 Task: In the  document Emotionalintelligence.docx Add page color 'Sky Blue'Sky Blue . Insert watermark . Insert watermark  Graphic Era Apply Font Style in watermark Arial; font size  117 and place the watermark  Diagonally 
Action: Mouse moved to (244, 348)
Screenshot: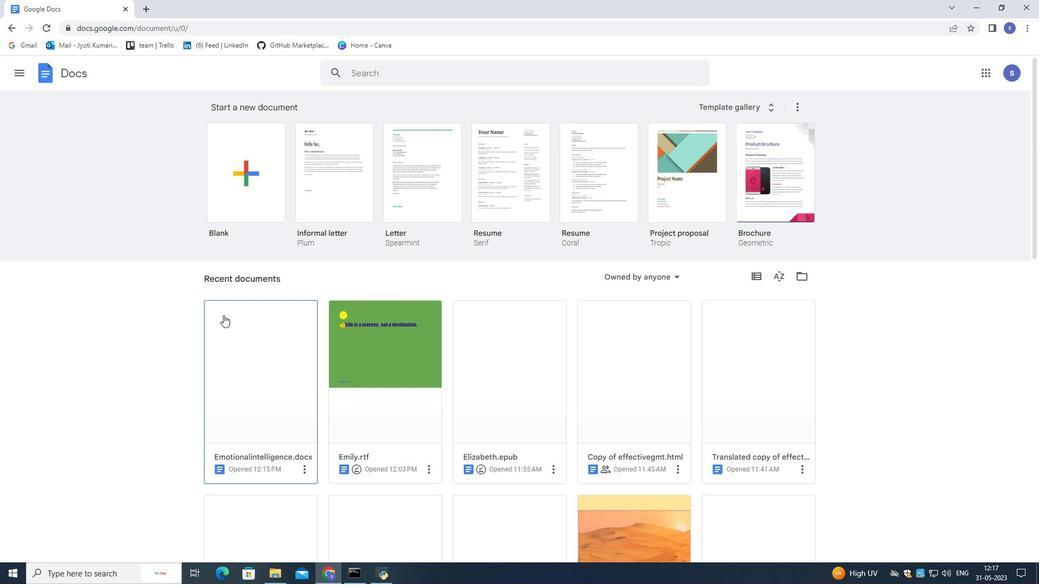 
Action: Mouse pressed left at (244, 348)
Screenshot: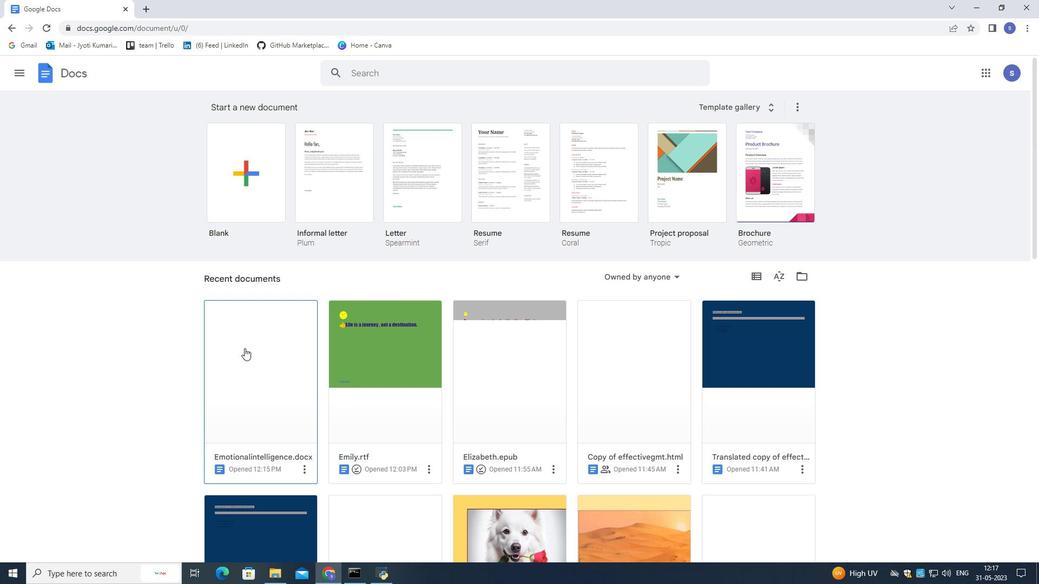 
Action: Mouse moved to (39, 80)
Screenshot: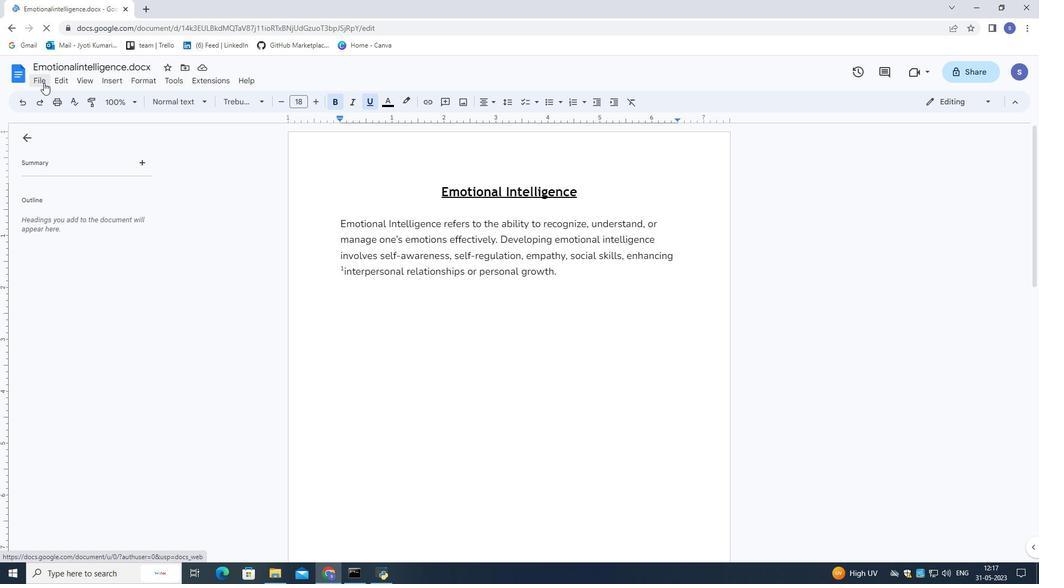 
Action: Mouse pressed left at (39, 80)
Screenshot: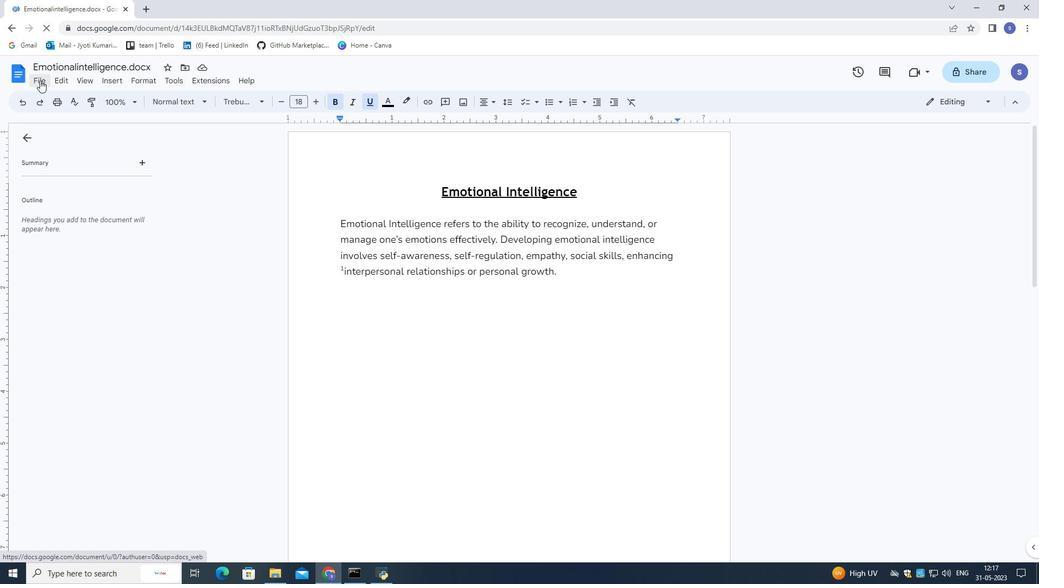 
Action: Mouse moved to (99, 372)
Screenshot: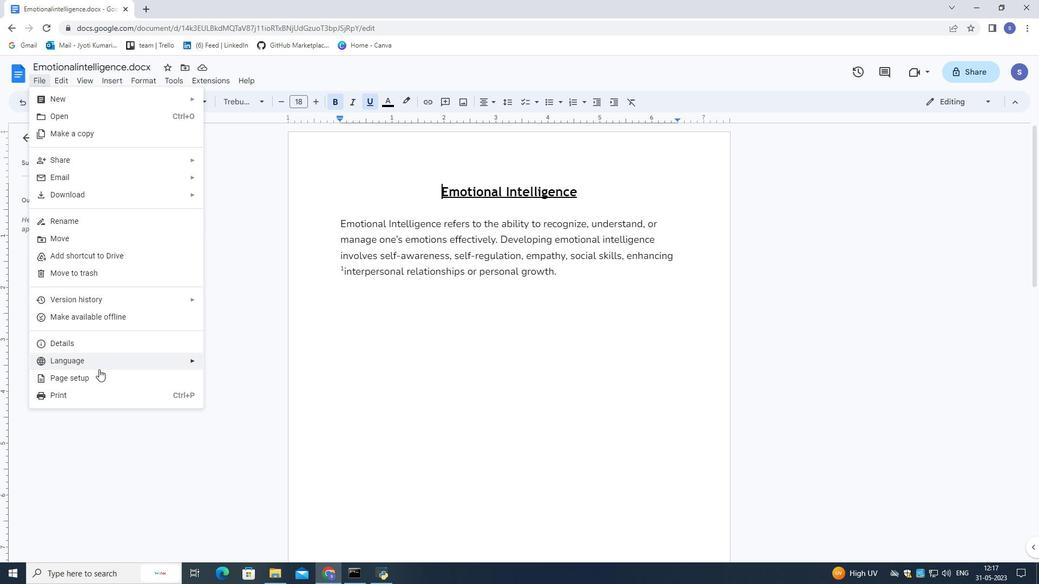 
Action: Mouse pressed left at (99, 372)
Screenshot: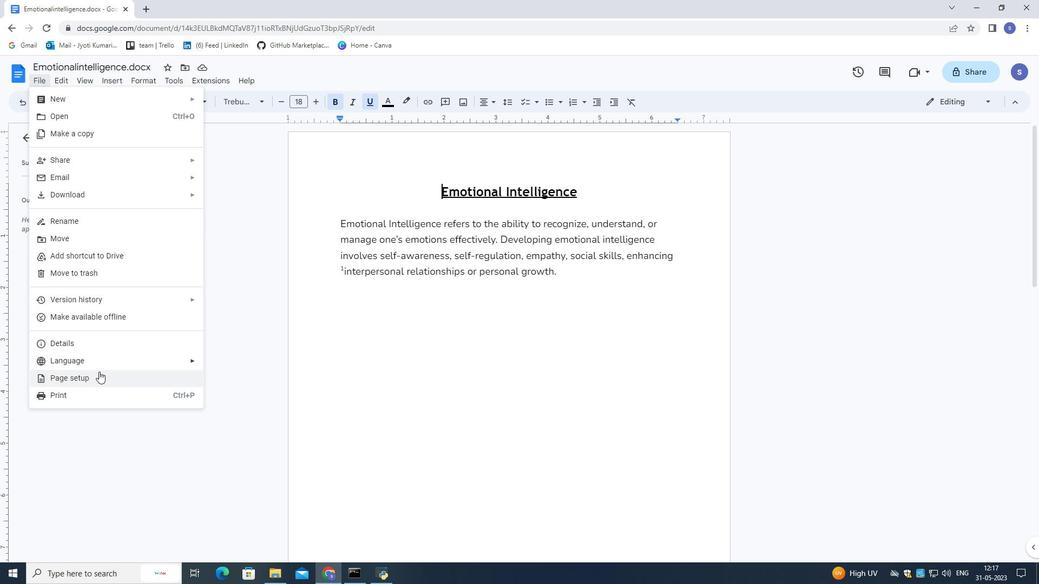 
Action: Mouse moved to (441, 374)
Screenshot: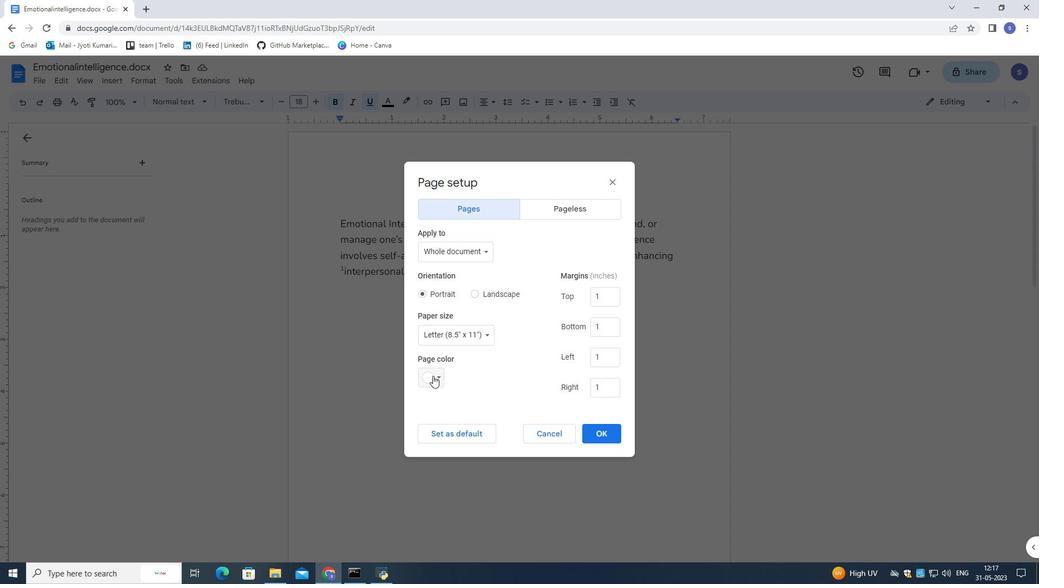 
Action: Mouse pressed left at (441, 374)
Screenshot: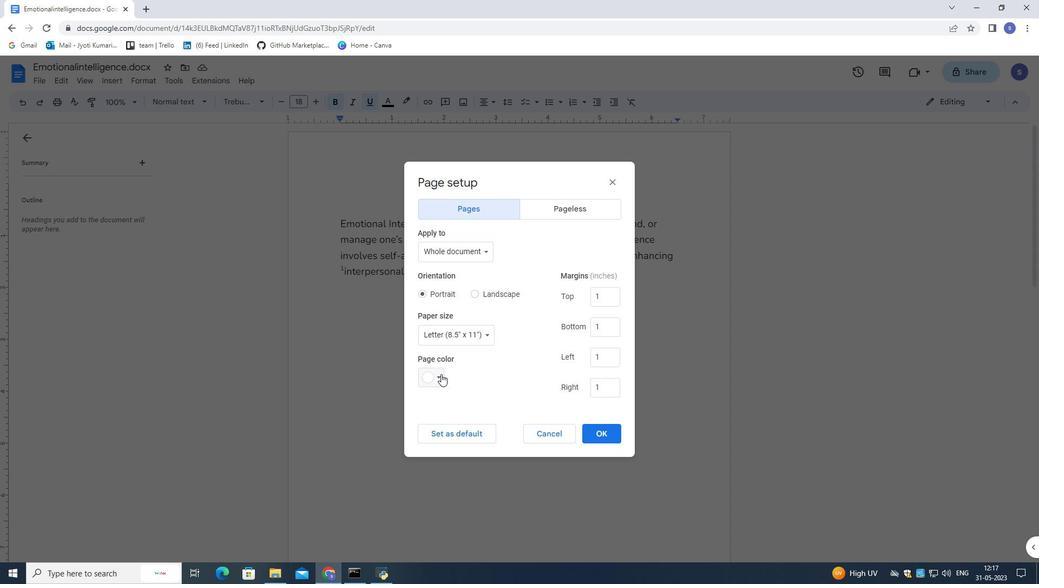 
Action: Mouse moved to (439, 492)
Screenshot: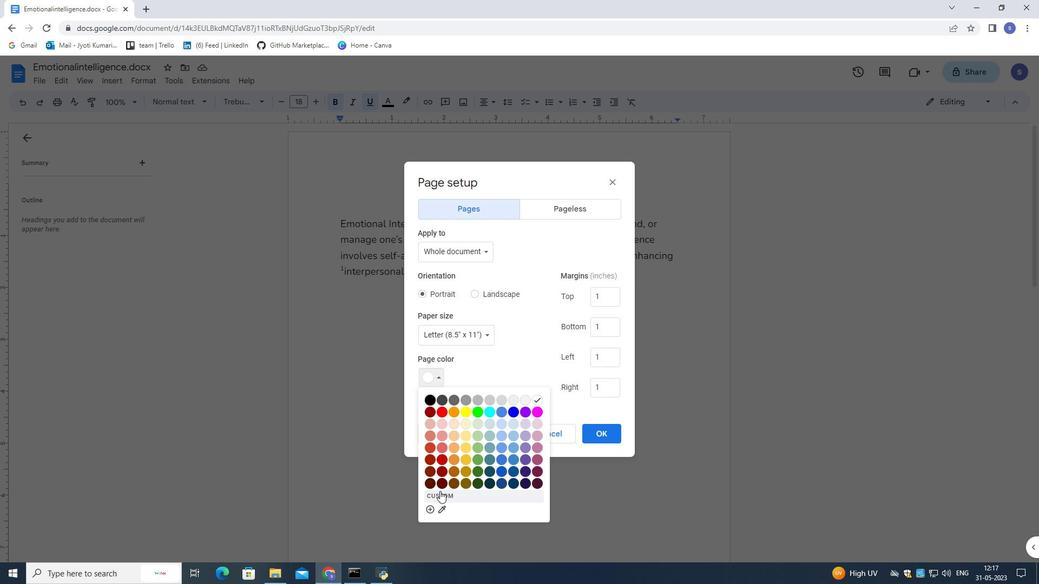 
Action: Mouse pressed left at (439, 492)
Screenshot: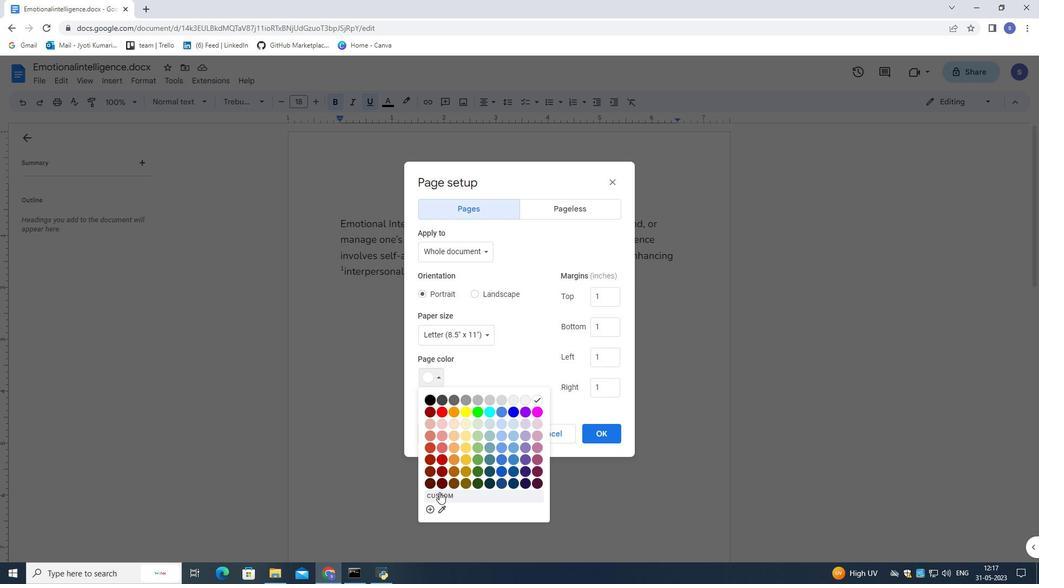 
Action: Mouse moved to (558, 317)
Screenshot: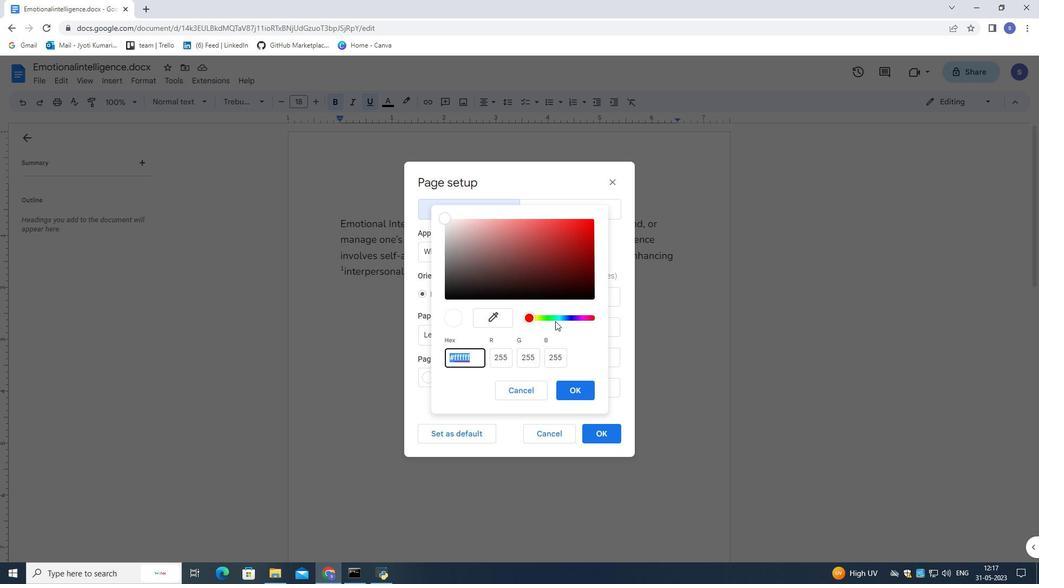 
Action: Mouse pressed left at (558, 317)
Screenshot: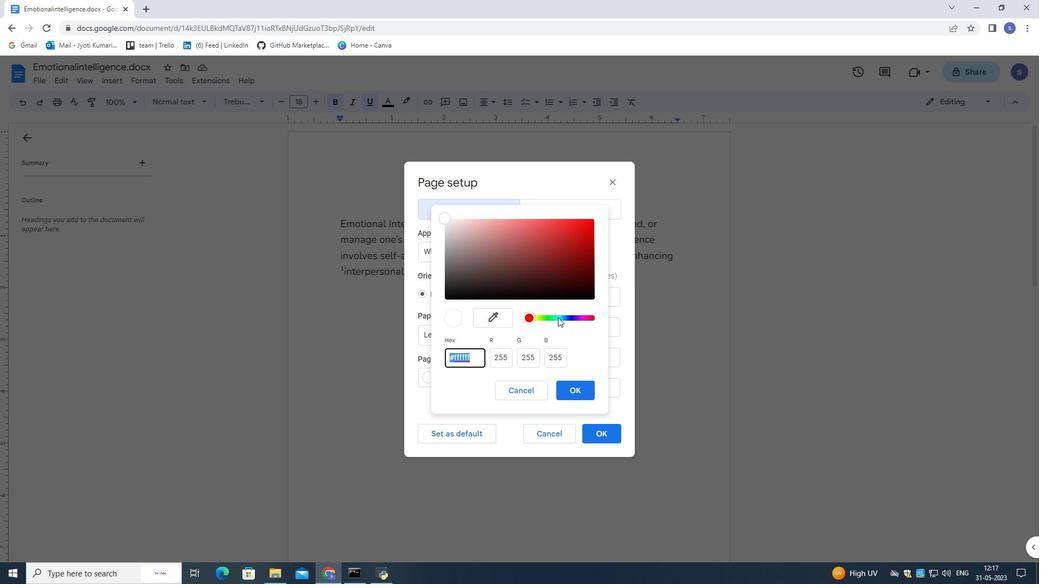 
Action: Mouse moved to (531, 317)
Screenshot: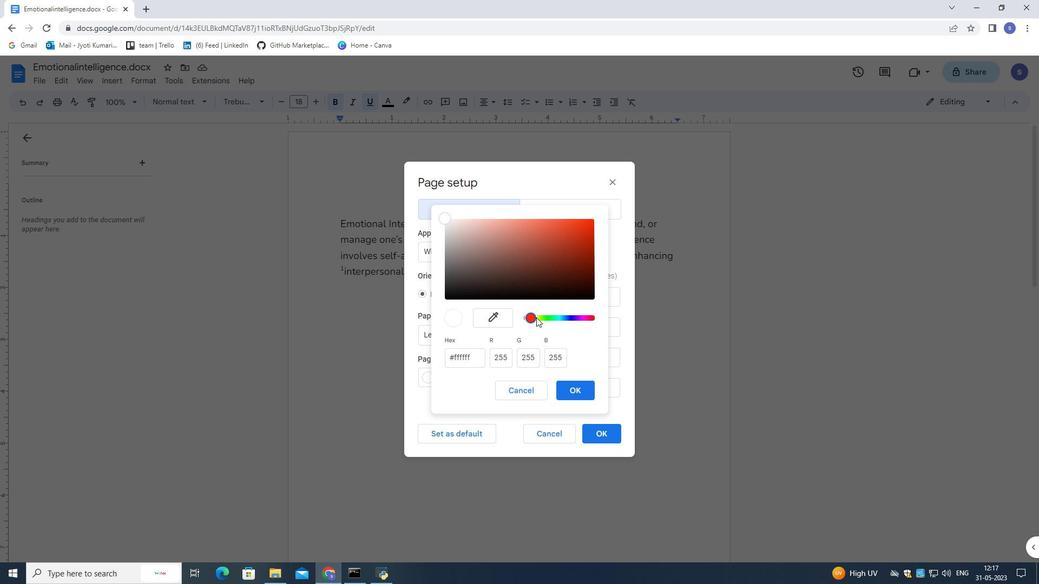
Action: Mouse pressed left at (531, 317)
Screenshot: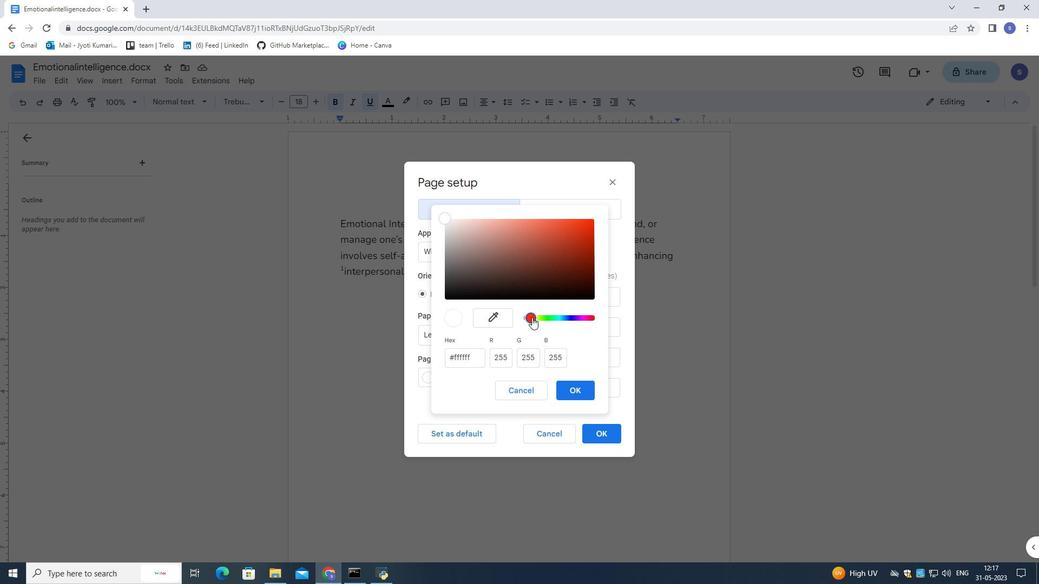 
Action: Mouse moved to (528, 251)
Screenshot: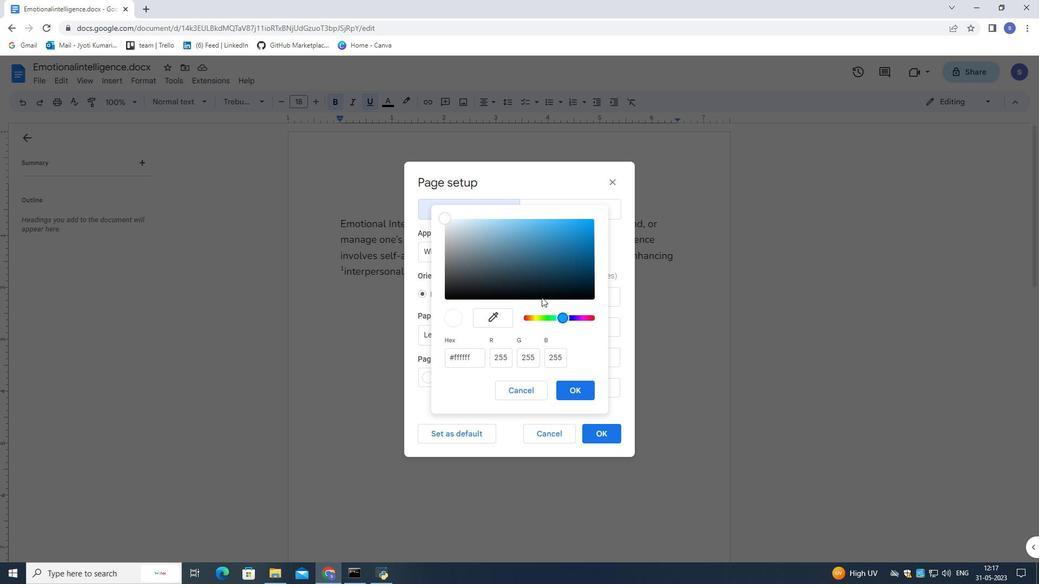 
Action: Mouse pressed left at (528, 251)
Screenshot: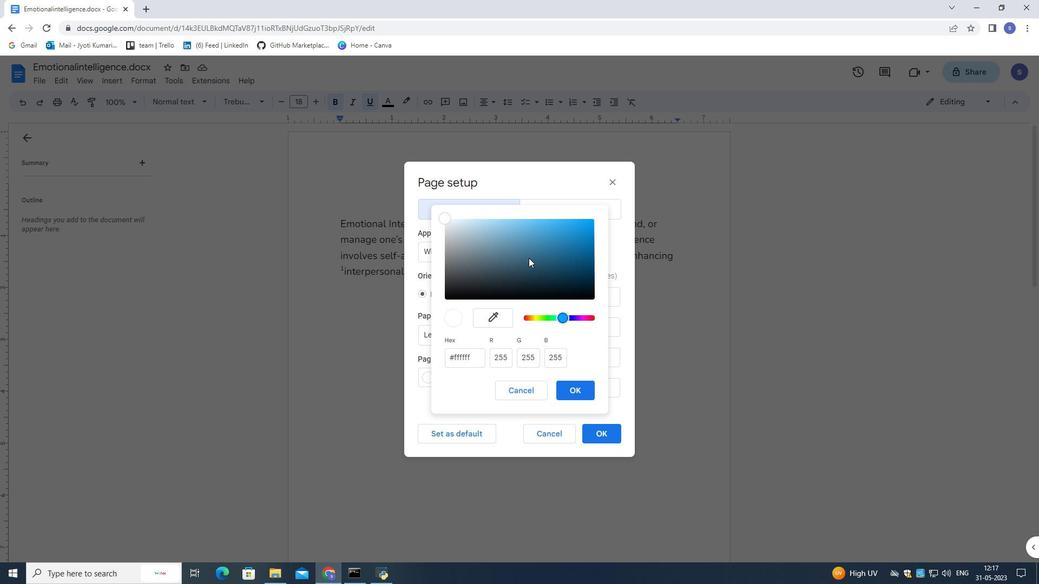 
Action: Mouse moved to (576, 383)
Screenshot: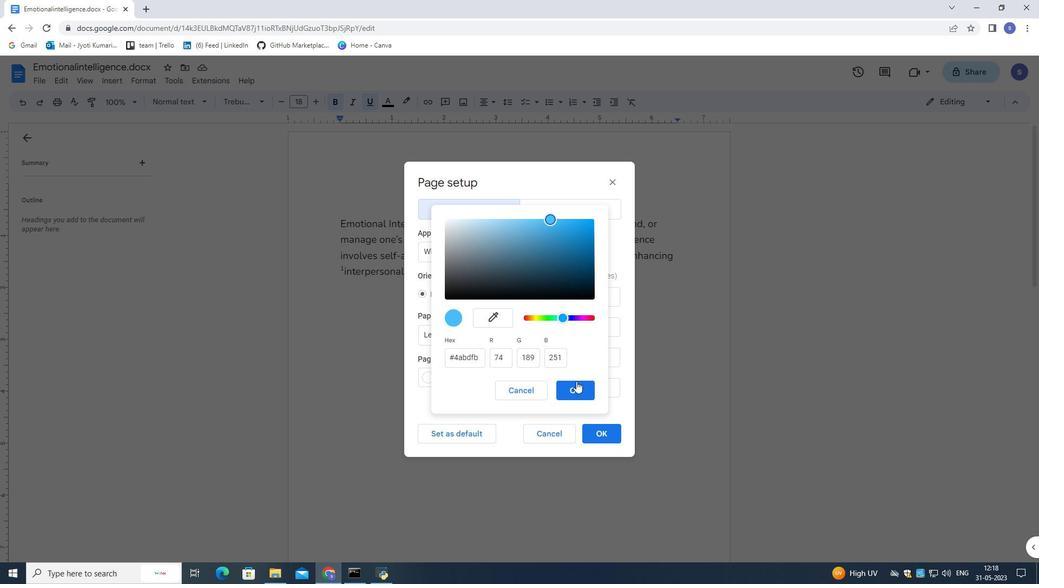 
Action: Mouse pressed left at (576, 383)
Screenshot: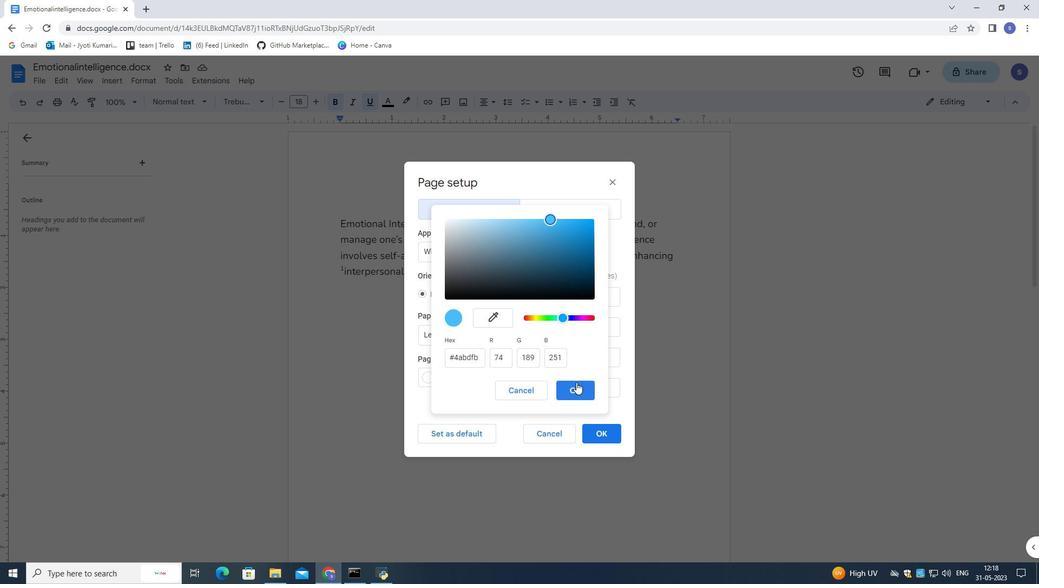 
Action: Mouse moved to (595, 430)
Screenshot: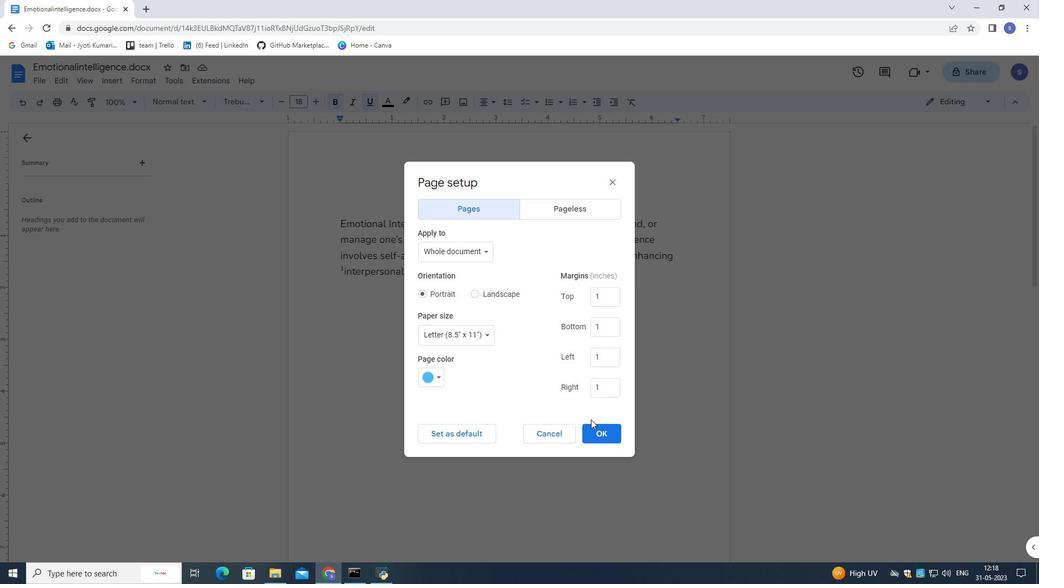 
Action: Mouse pressed left at (595, 430)
Screenshot: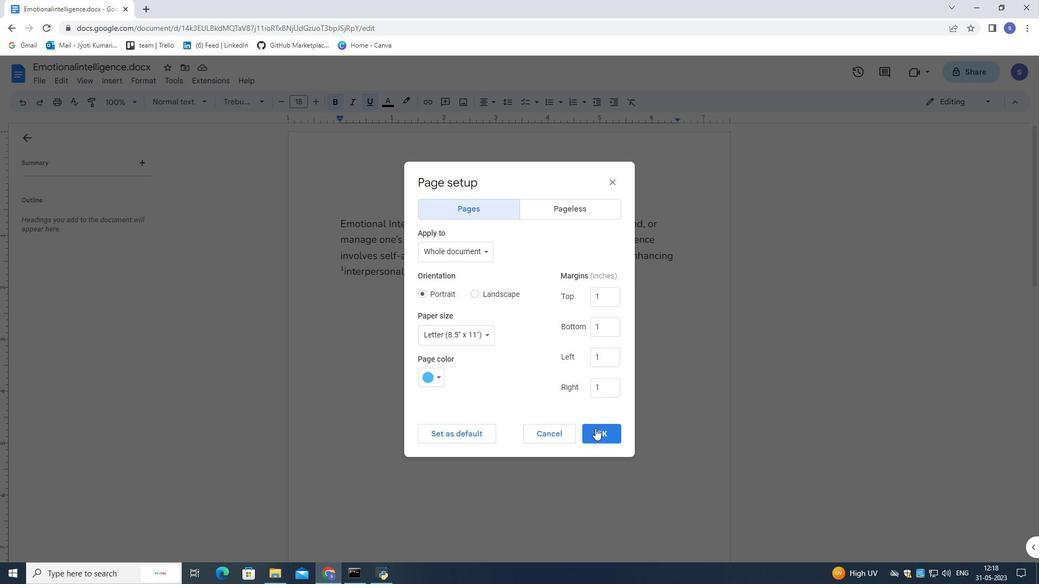 
Action: Mouse moved to (104, 83)
Screenshot: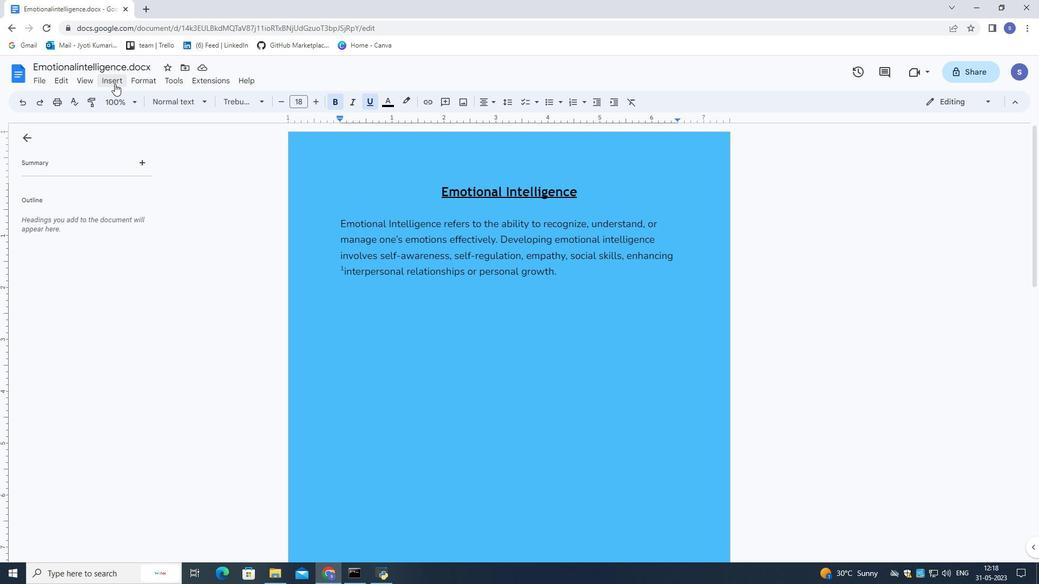 
Action: Mouse pressed left at (104, 83)
Screenshot: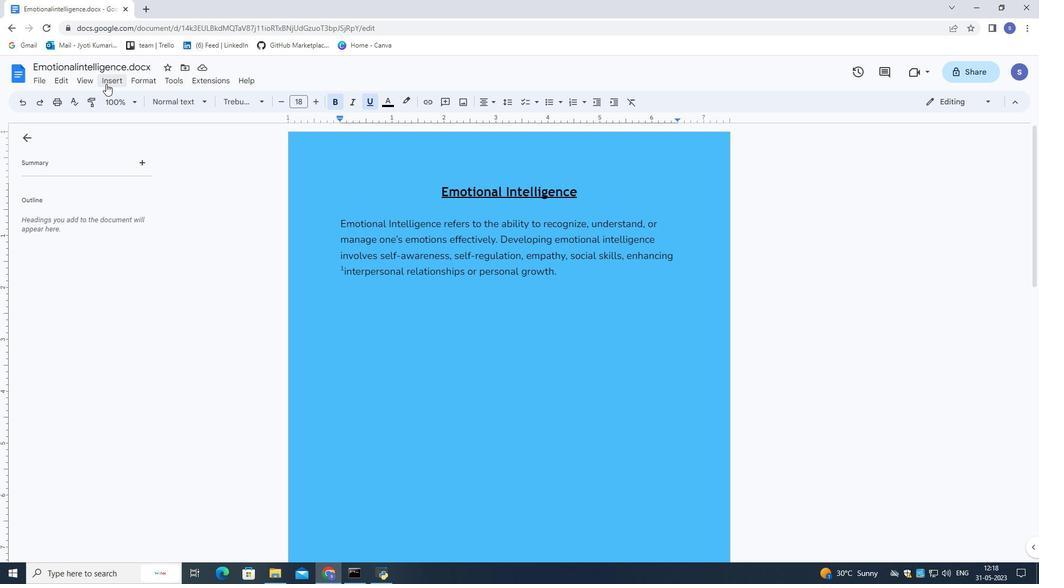 
Action: Mouse moved to (136, 333)
Screenshot: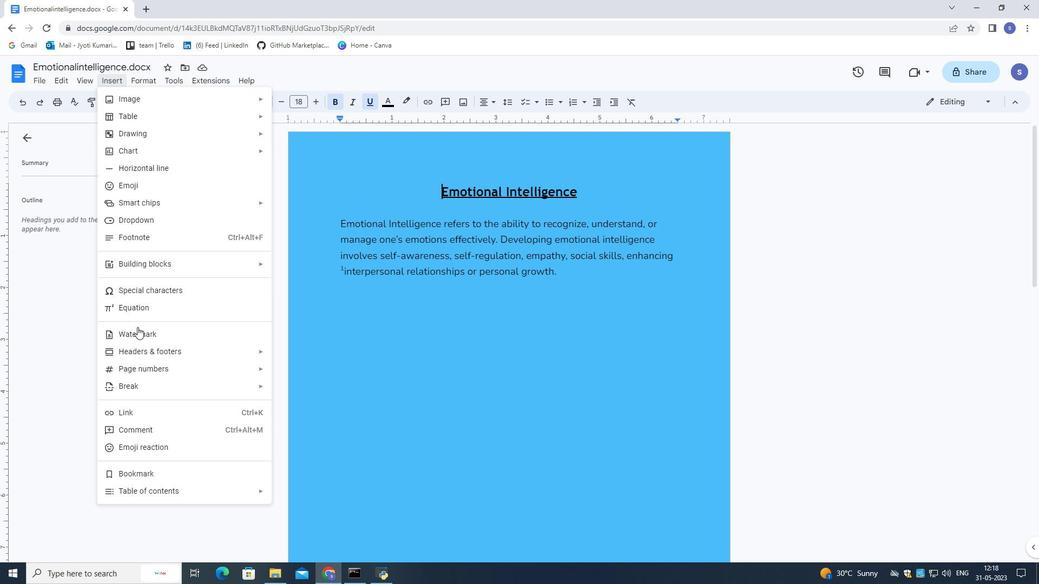 
Action: Mouse pressed left at (136, 333)
Screenshot: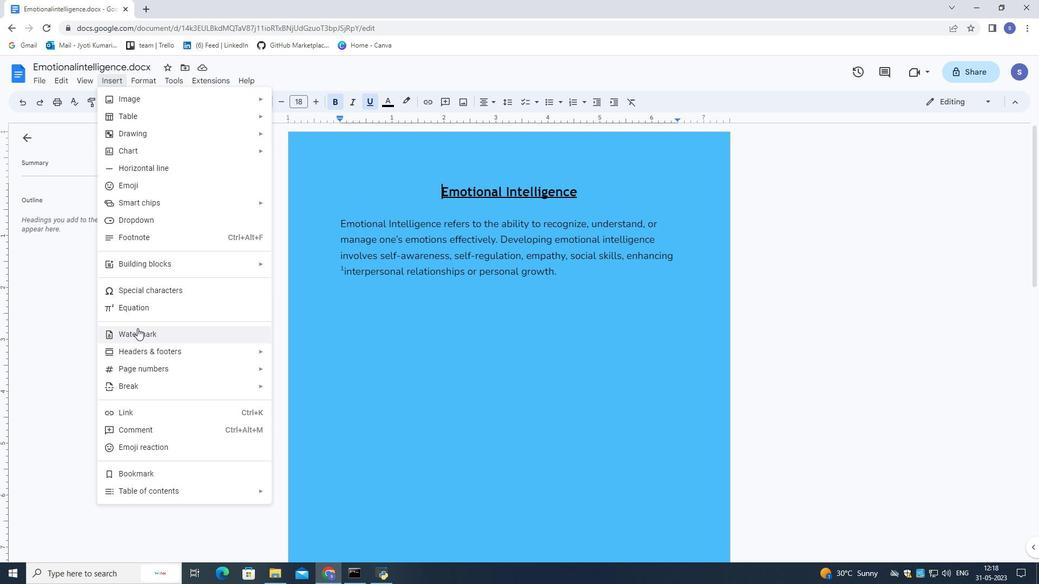 
Action: Mouse moved to (992, 132)
Screenshot: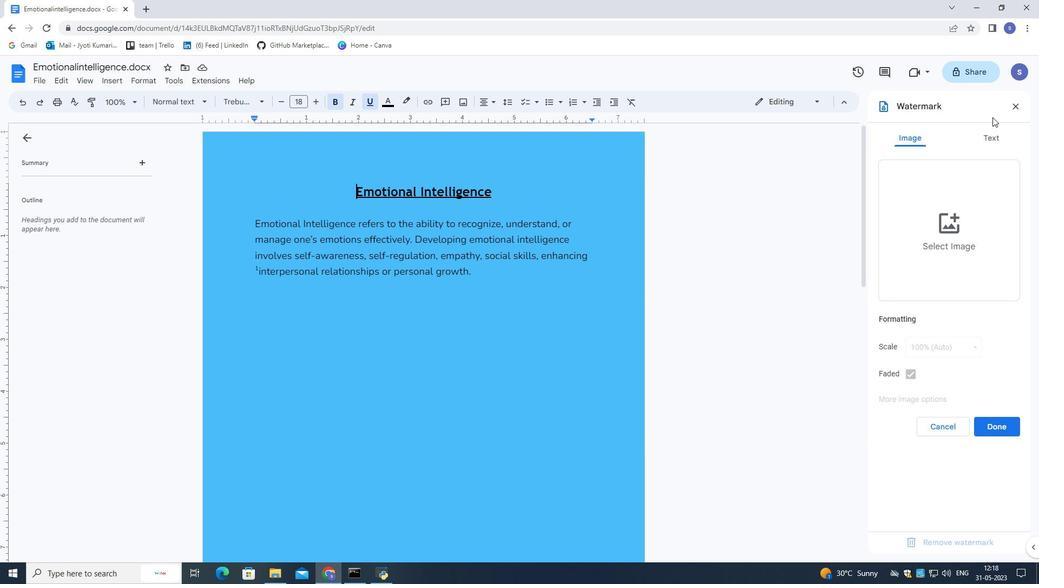 
Action: Mouse pressed left at (992, 132)
Screenshot: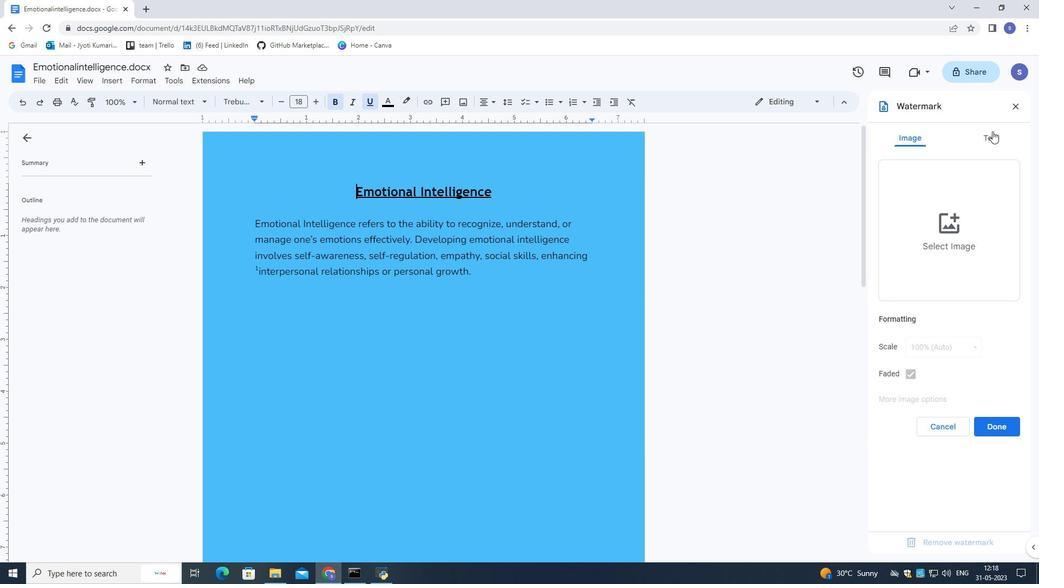 
Action: Mouse moved to (930, 172)
Screenshot: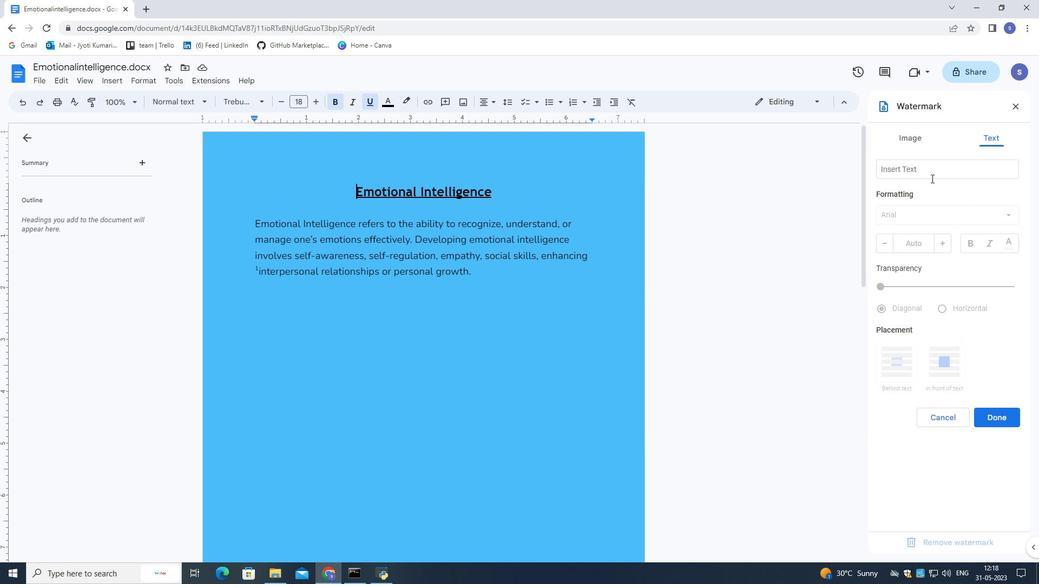 
Action: Mouse pressed left at (930, 172)
Screenshot: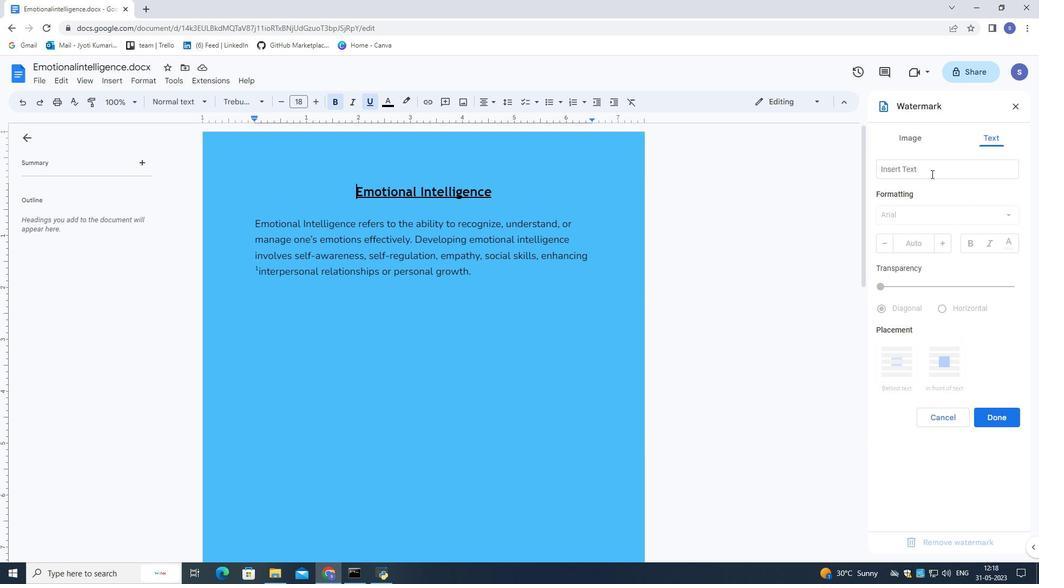 
Action: Mouse moved to (925, 174)
Screenshot: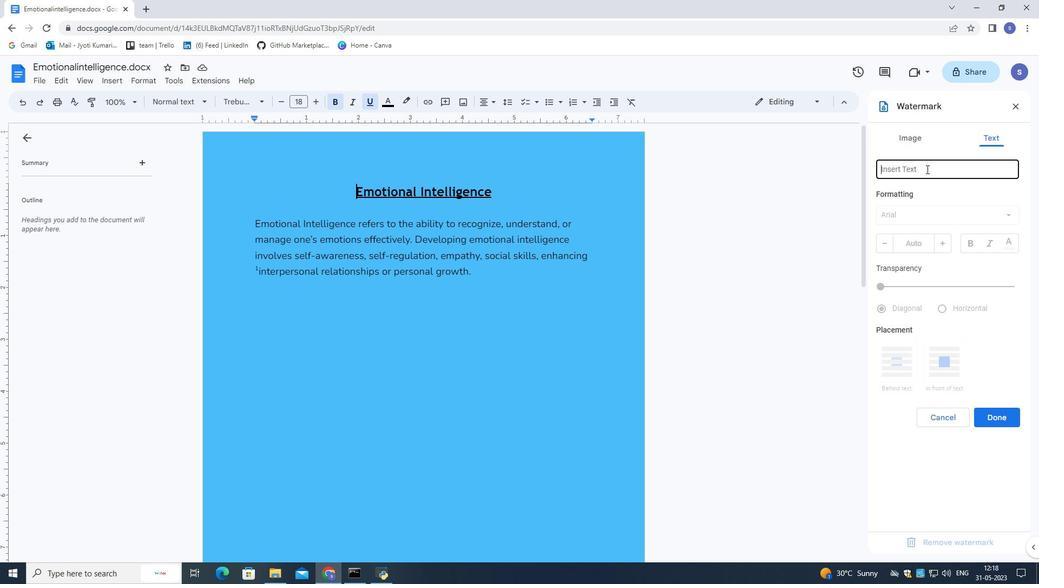 
Action: Key pressed <Key.shift>Graphiv<Key.backspace>c<Key.space><Key.shift>Era
Screenshot: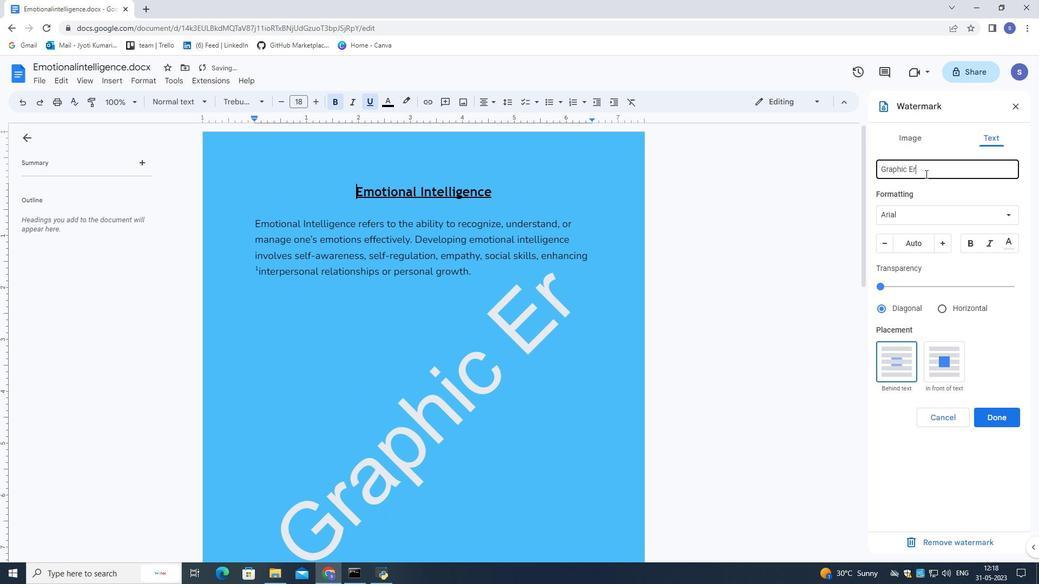 
Action: Mouse moved to (948, 245)
Screenshot: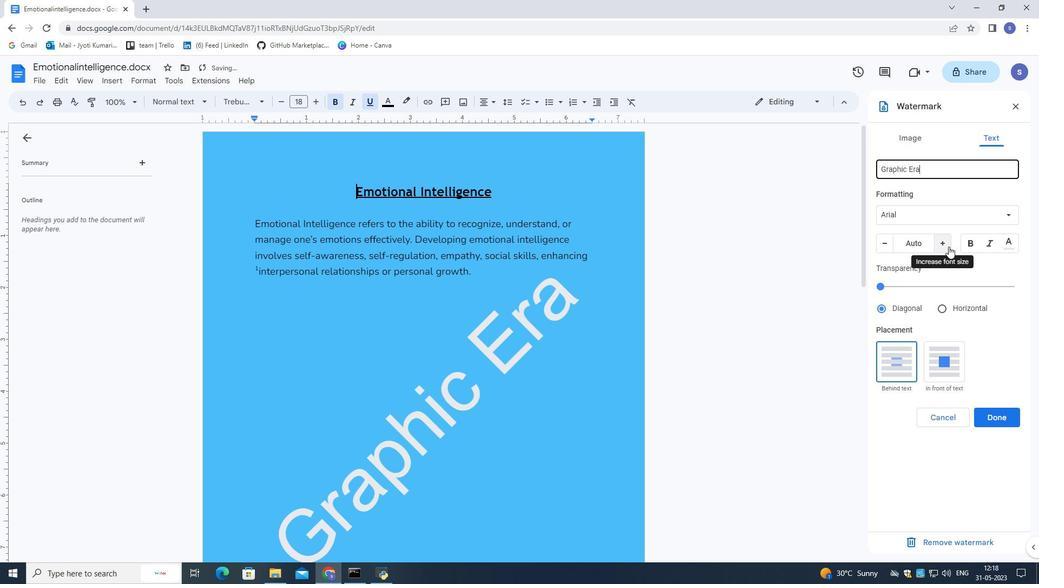 
Action: Mouse pressed left at (948, 245)
Screenshot: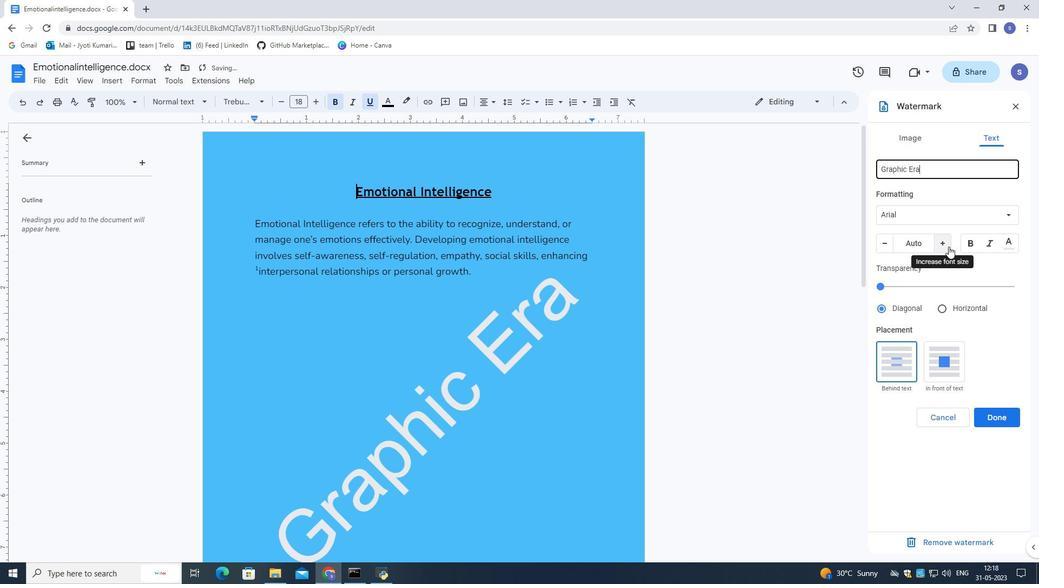 
Action: Mouse pressed left at (948, 245)
Screenshot: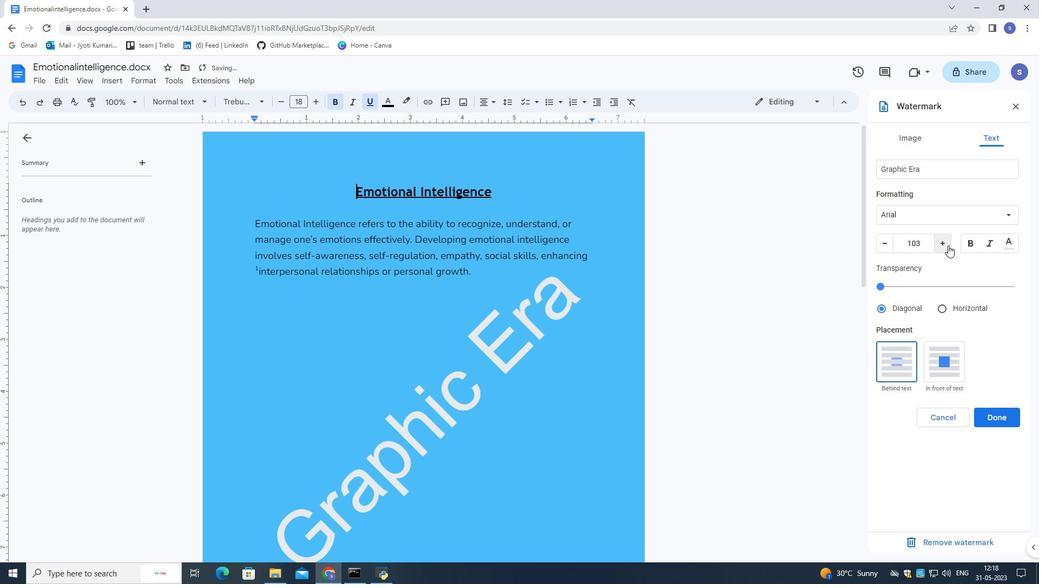 
Action: Mouse pressed left at (948, 245)
Screenshot: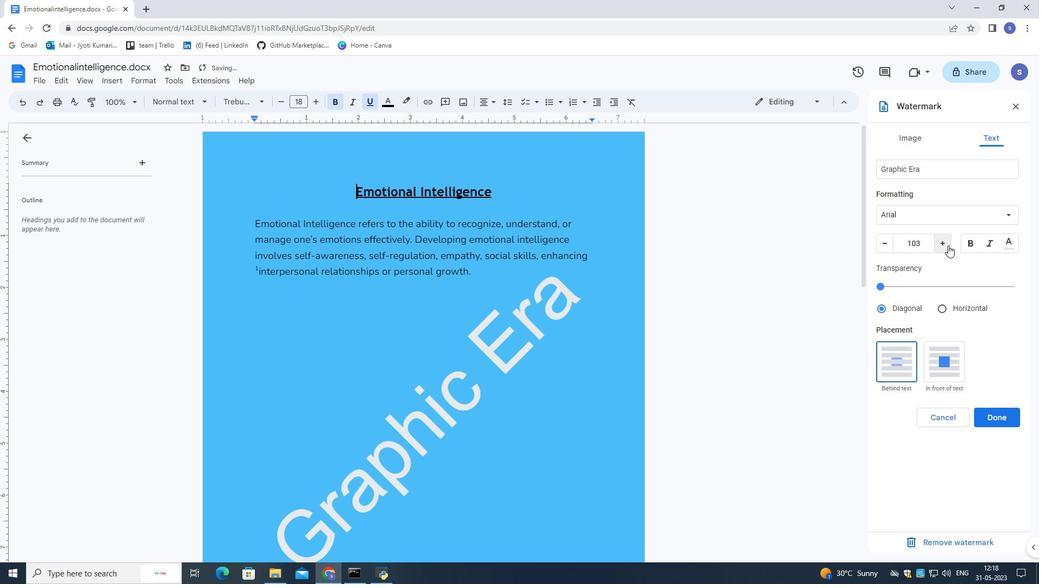 
Action: Mouse pressed left at (948, 245)
Screenshot: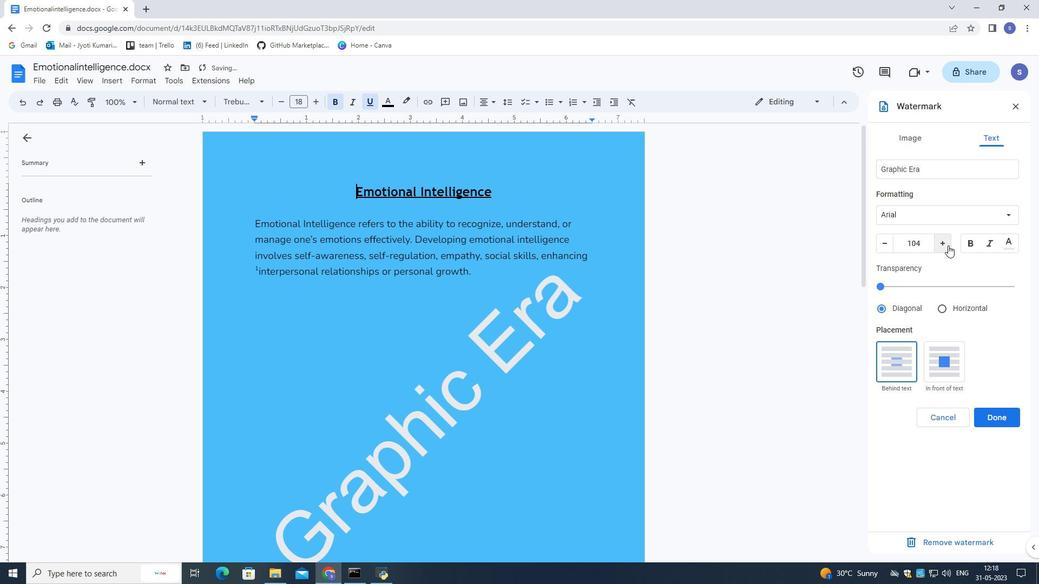 
Action: Mouse pressed left at (948, 245)
Screenshot: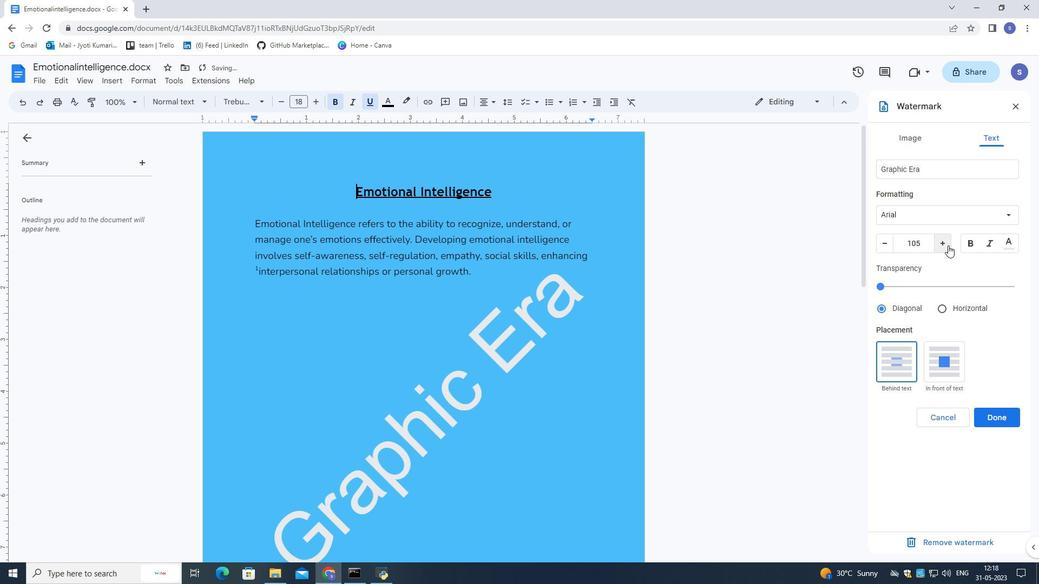 
Action: Mouse moved to (947, 245)
Screenshot: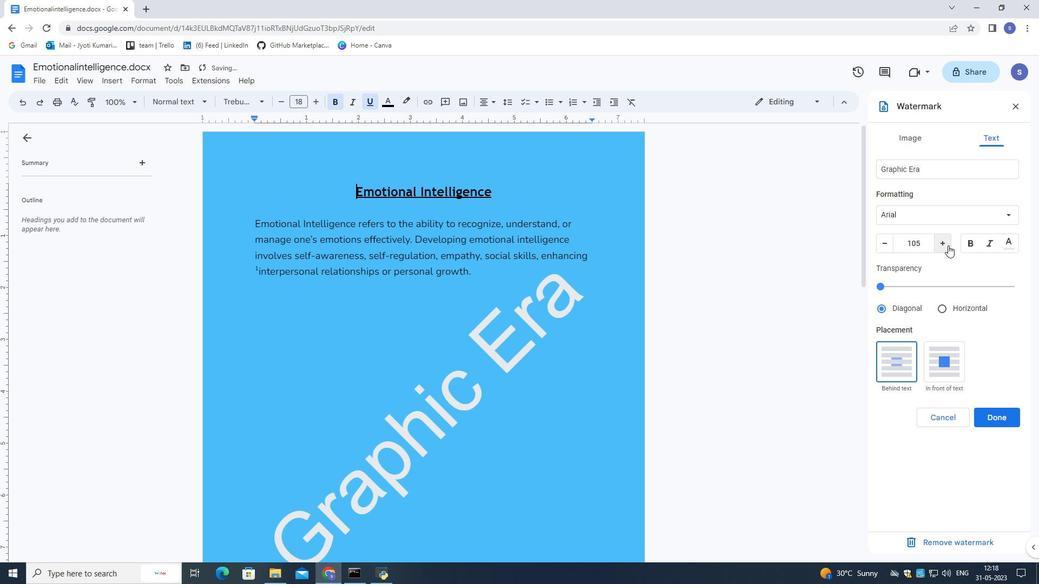 
Action: Mouse pressed left at (947, 245)
Screenshot: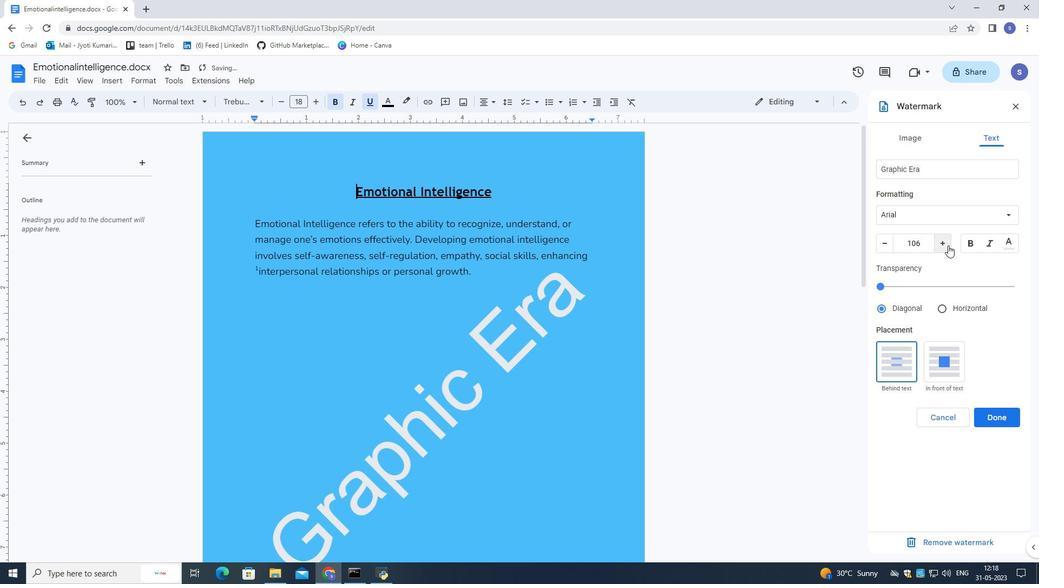 
Action: Mouse pressed left at (947, 245)
Screenshot: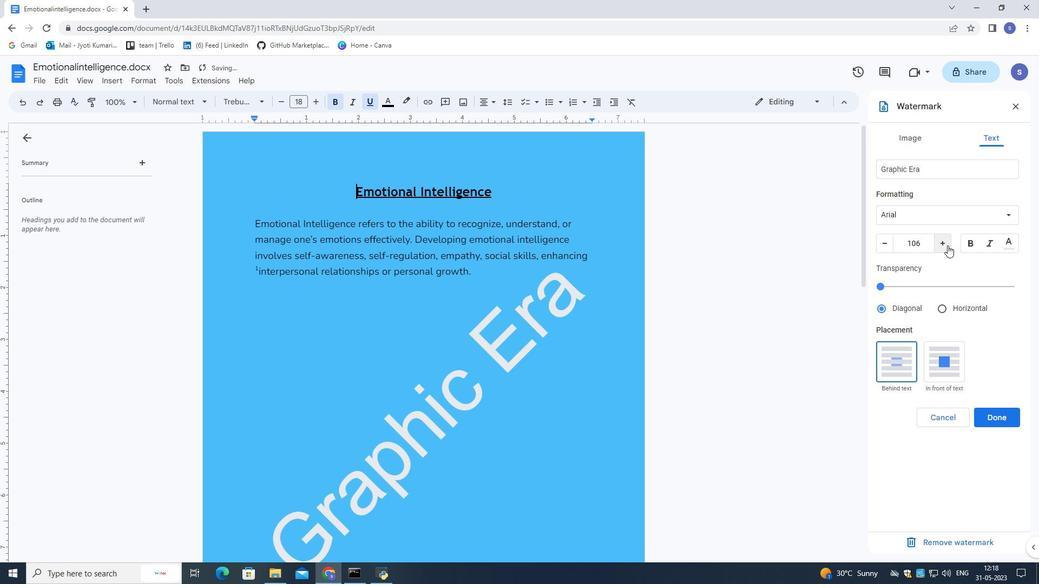 
Action: Mouse pressed left at (947, 245)
Screenshot: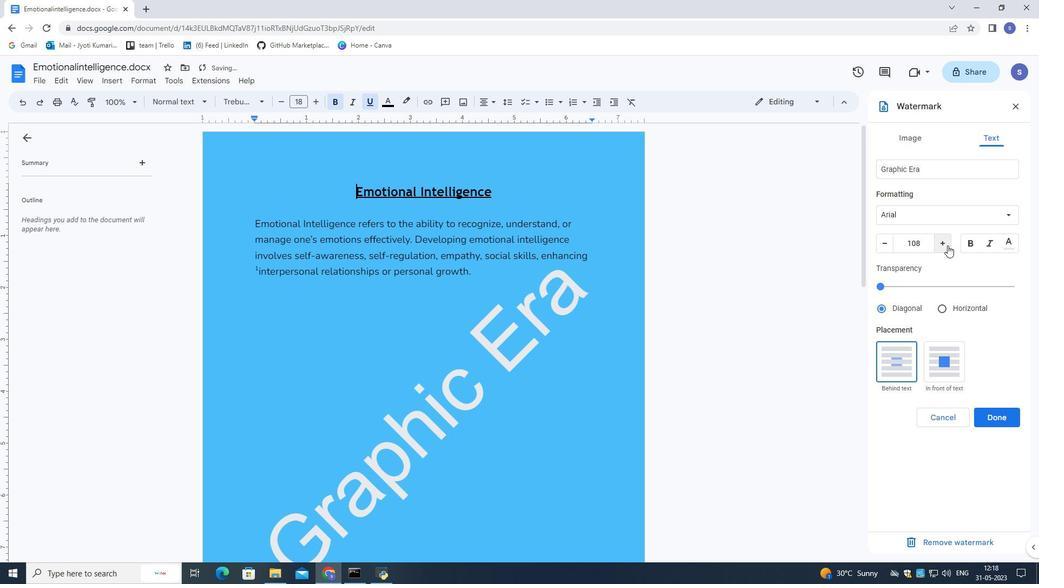 
Action: Mouse pressed left at (947, 245)
Screenshot: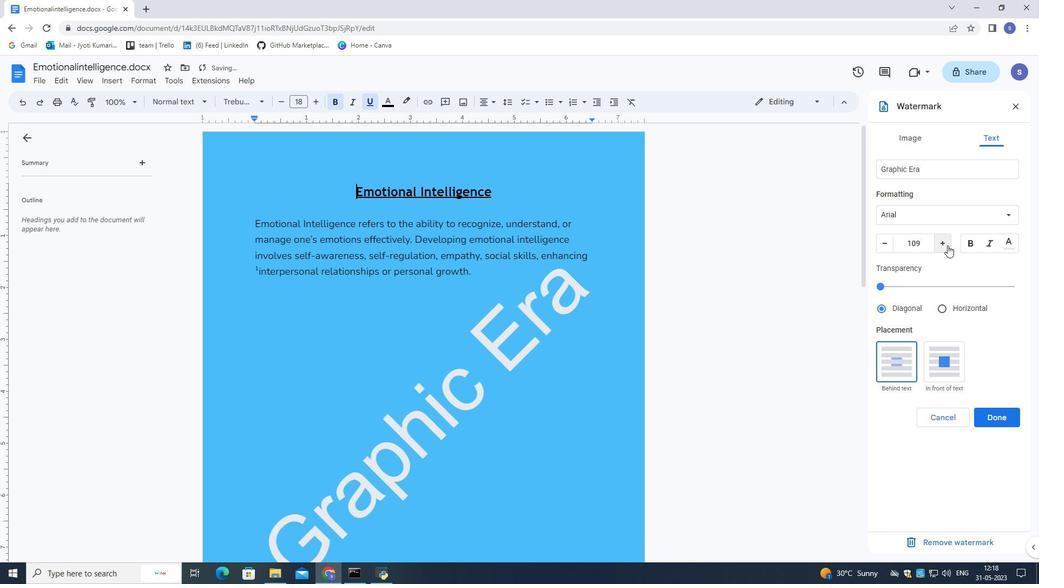 
Action: Mouse pressed left at (947, 245)
Screenshot: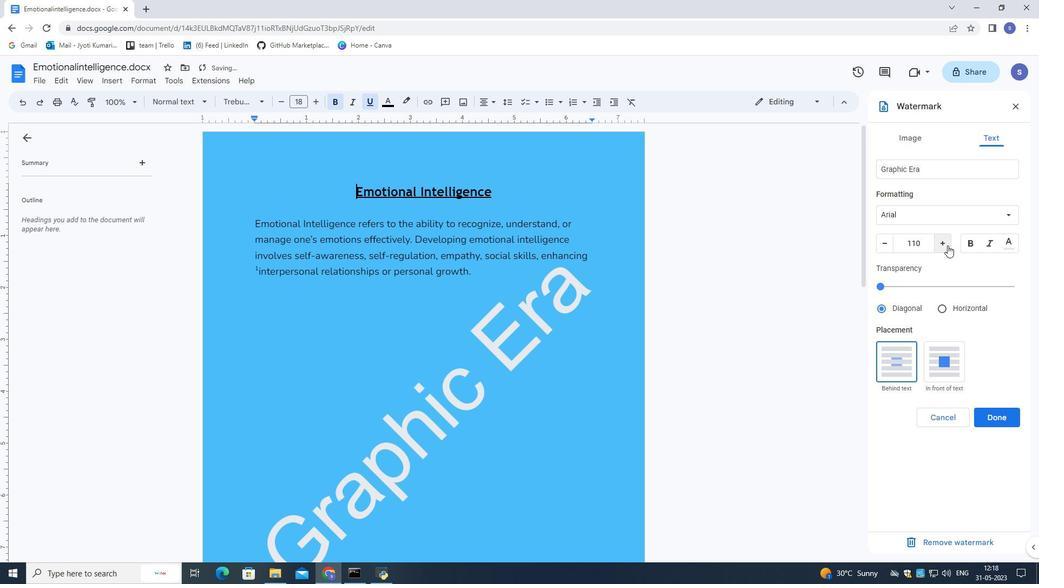 
Action: Mouse moved to (947, 246)
Screenshot: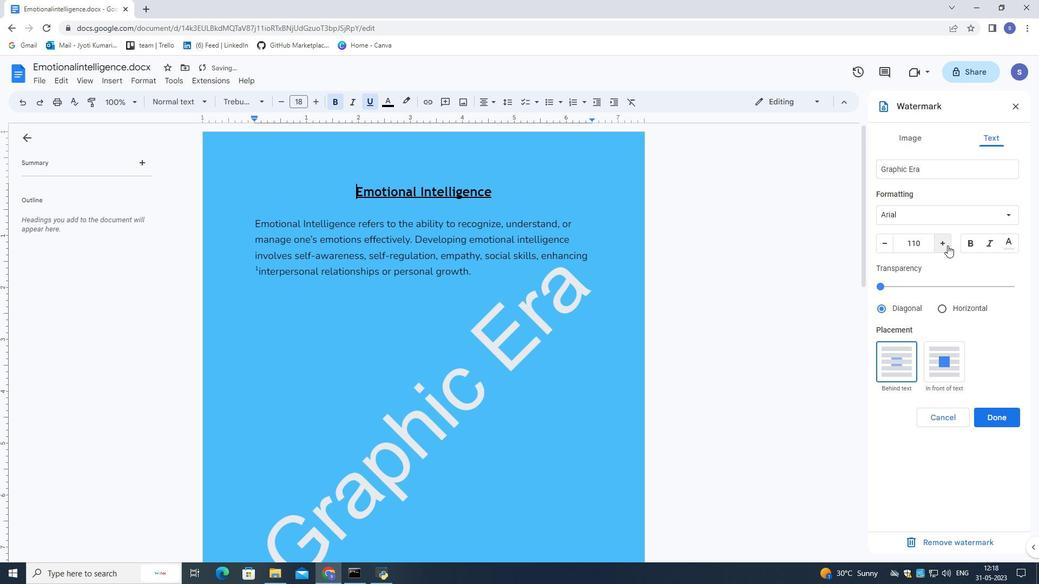 
Action: Mouse pressed left at (947, 246)
Screenshot: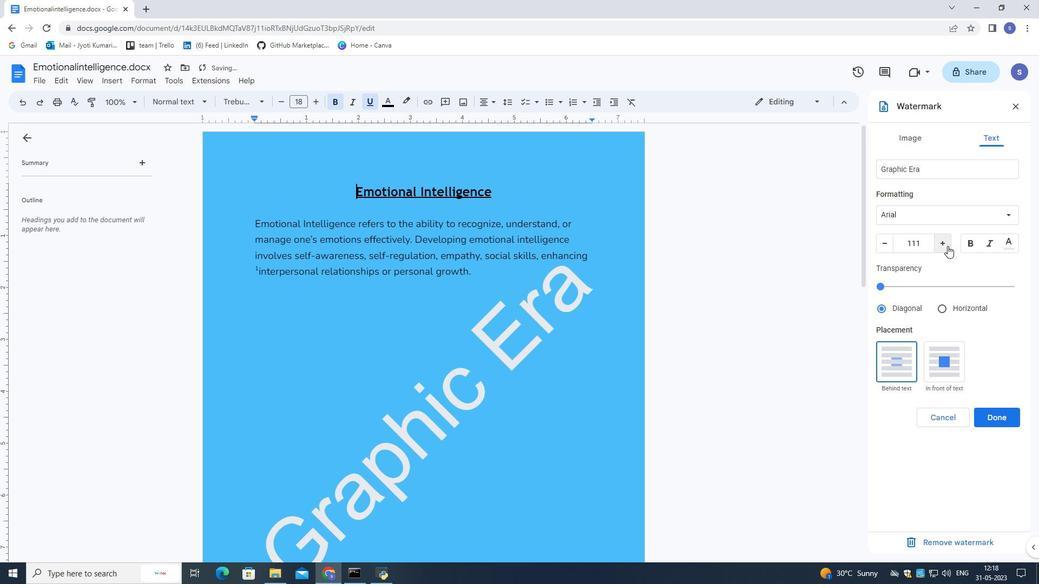 
Action: Mouse pressed left at (947, 246)
Screenshot: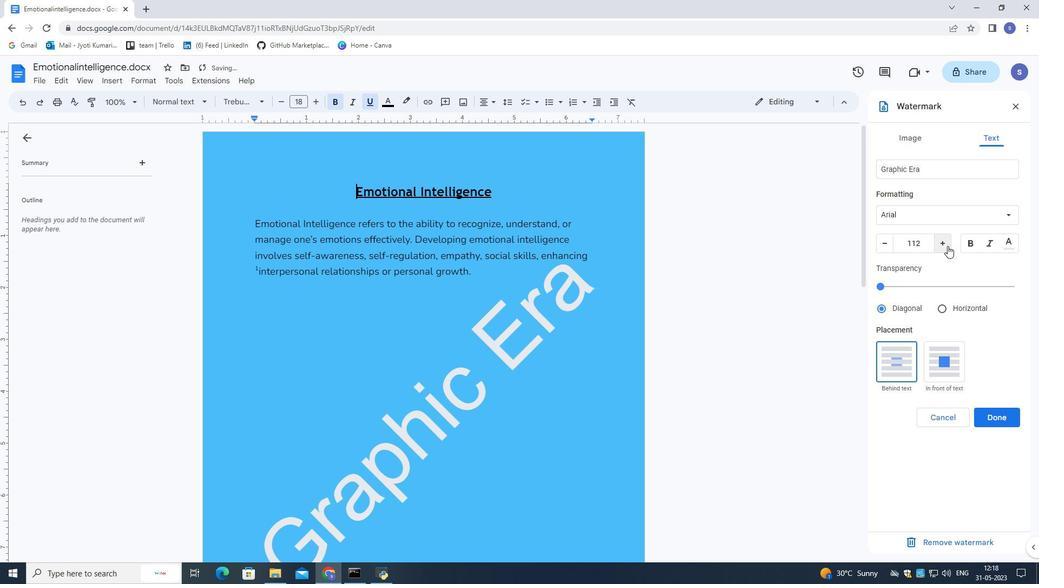 
Action: Mouse pressed left at (947, 246)
Screenshot: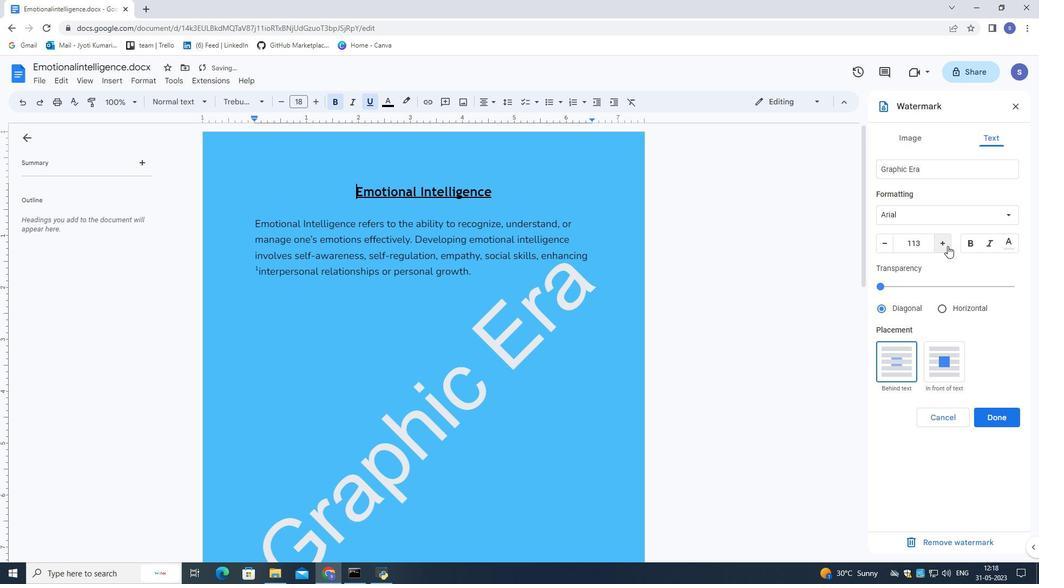 
Action: Mouse moved to (947, 246)
Screenshot: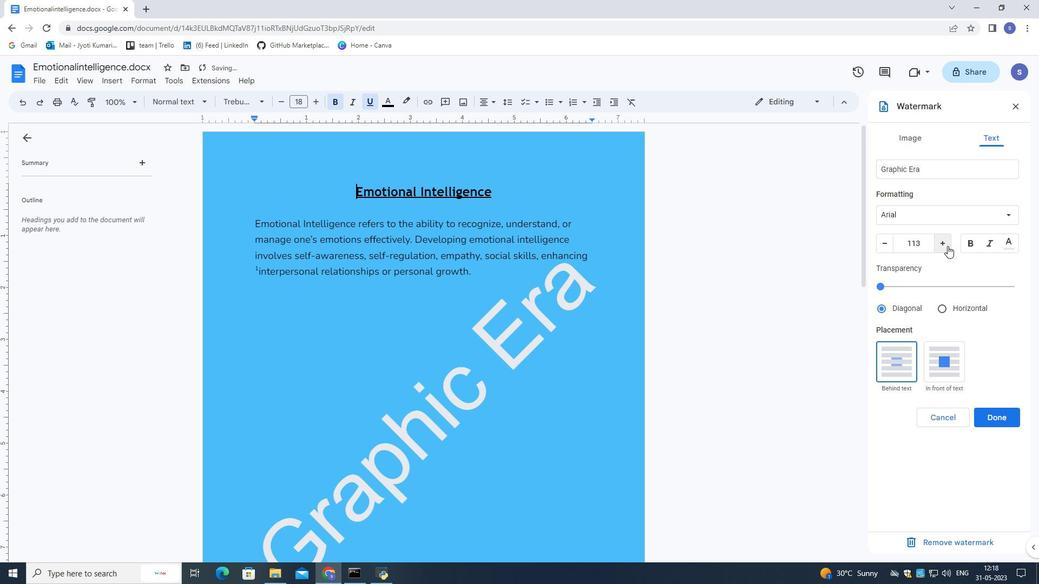 
Action: Mouse pressed left at (947, 246)
Screenshot: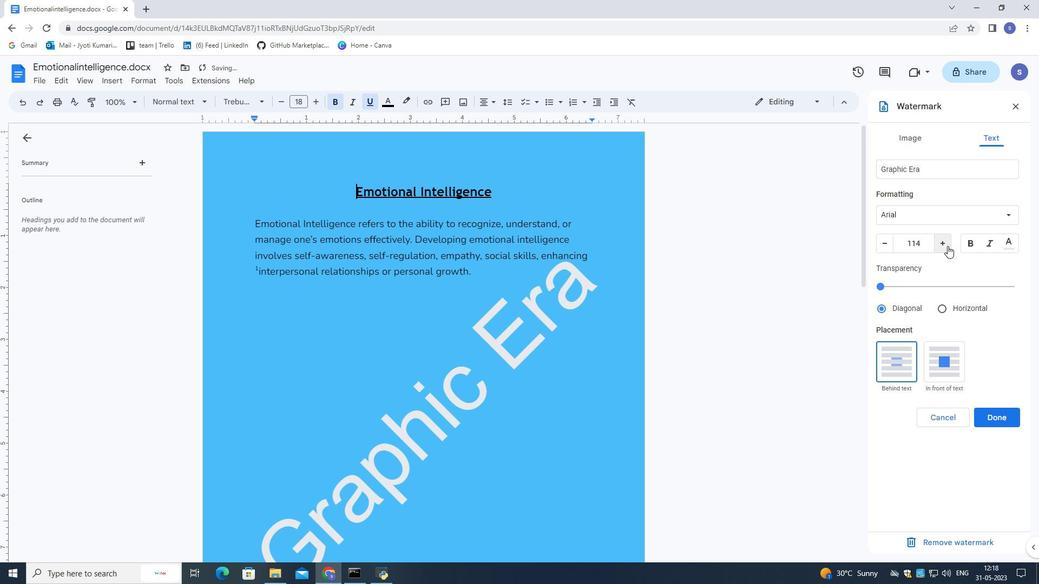 
Action: Mouse pressed left at (947, 246)
Screenshot: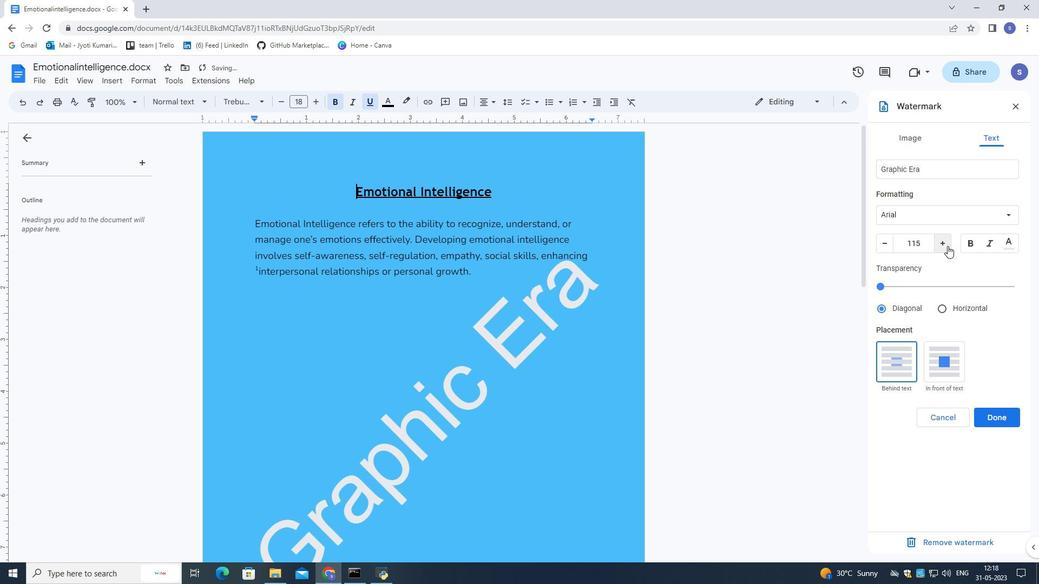 
Action: Mouse pressed left at (947, 246)
Screenshot: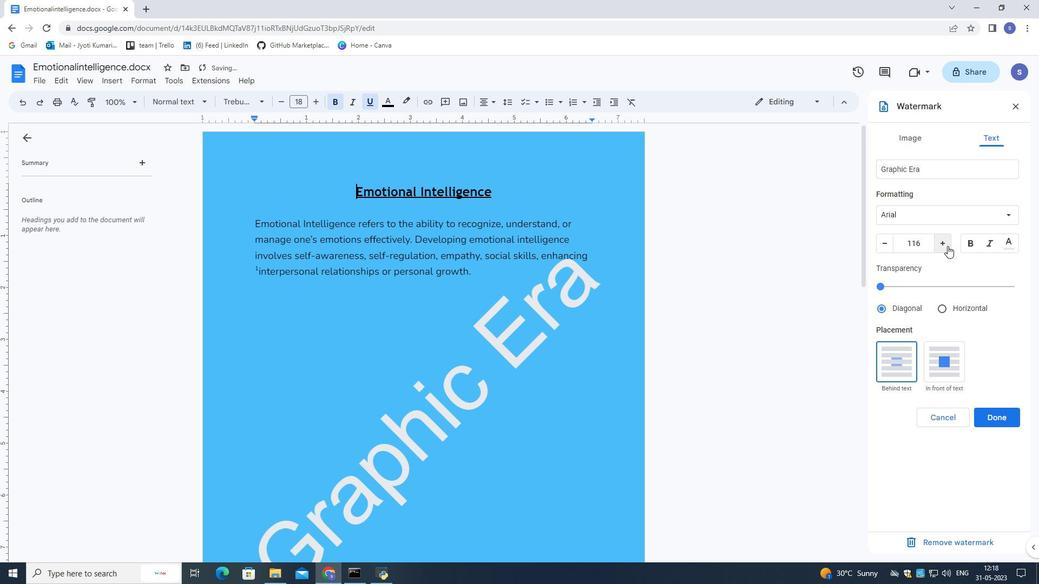 
Action: Mouse moved to (884, 245)
Screenshot: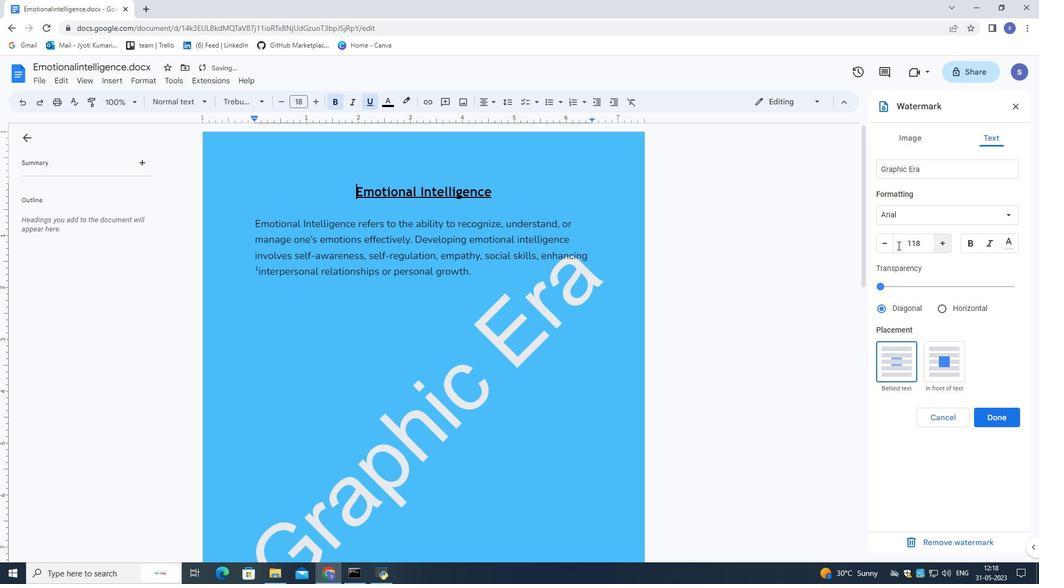 
Action: Mouse pressed left at (884, 245)
Screenshot: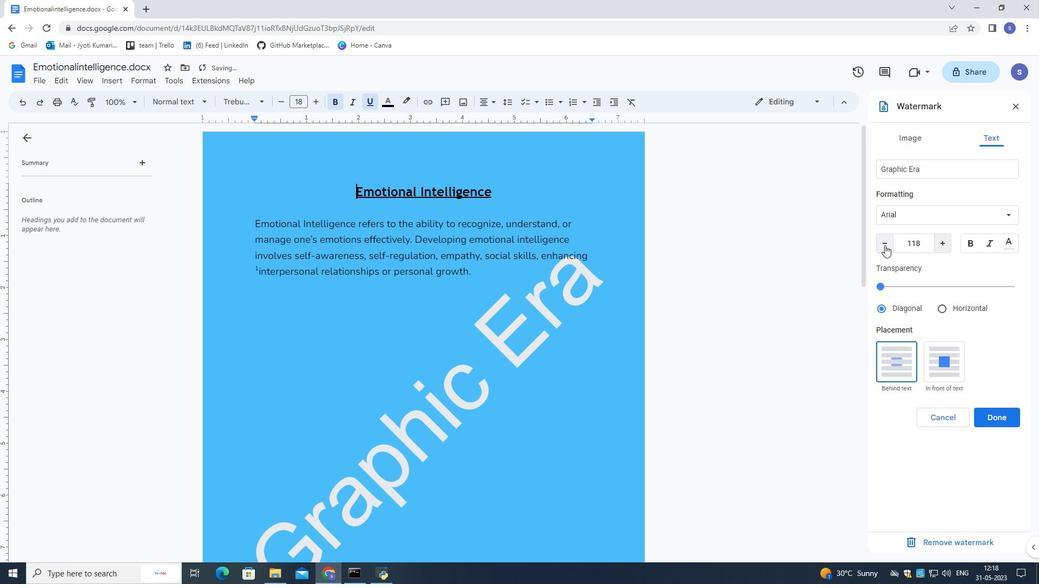 
Action: Mouse moved to (911, 309)
Screenshot: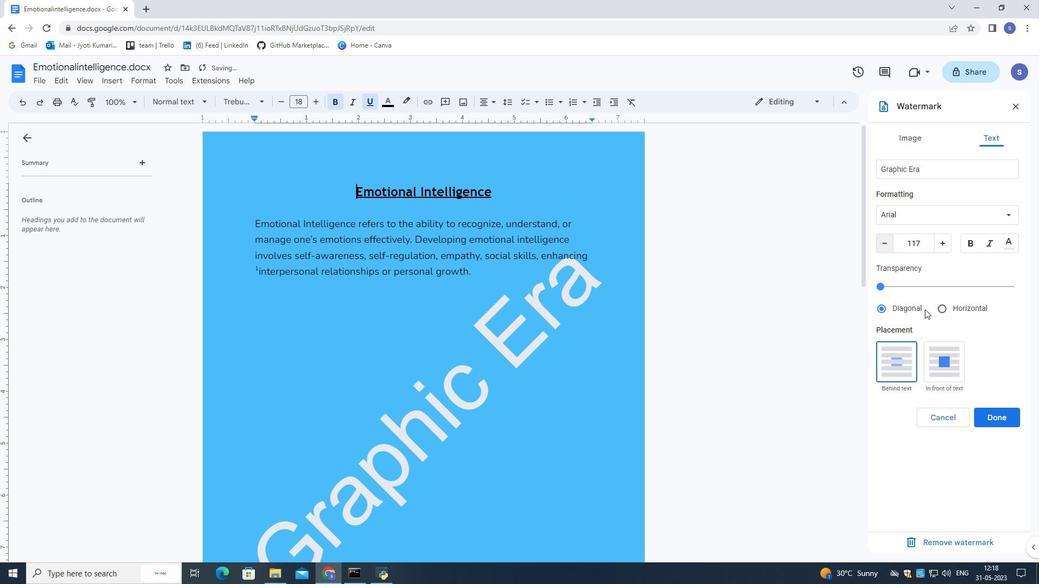 
Action: Mouse pressed left at (911, 309)
Screenshot: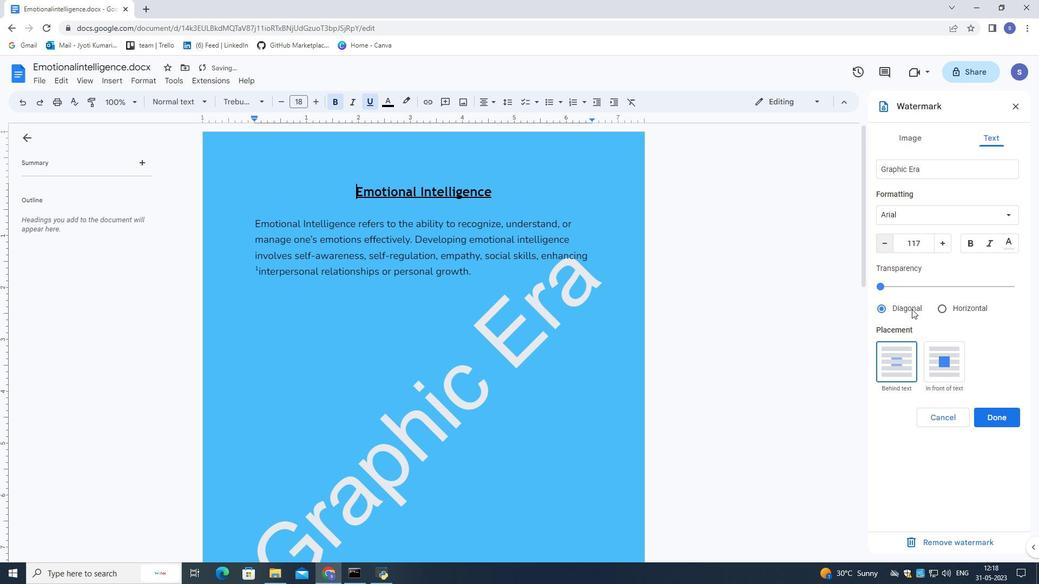 
Action: Mouse moved to (1014, 417)
Screenshot: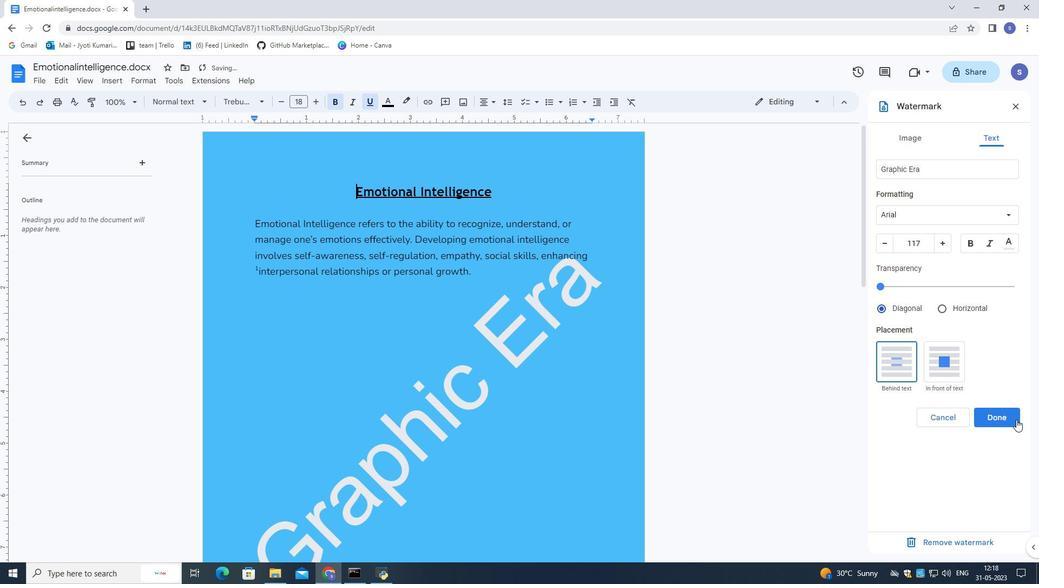 
Action: Mouse pressed left at (1014, 417)
Screenshot: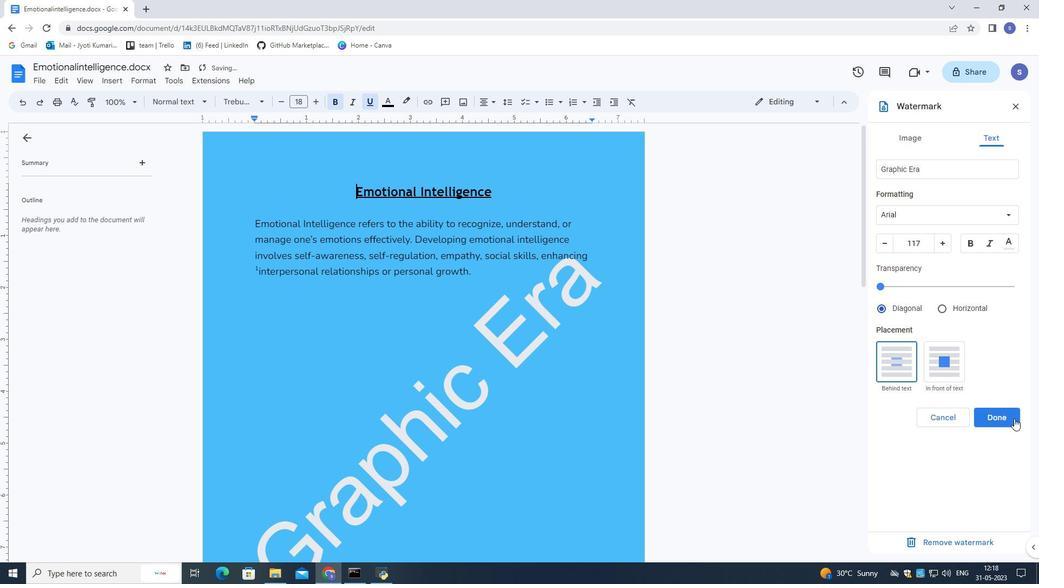
Action: Mouse moved to (437, 328)
Screenshot: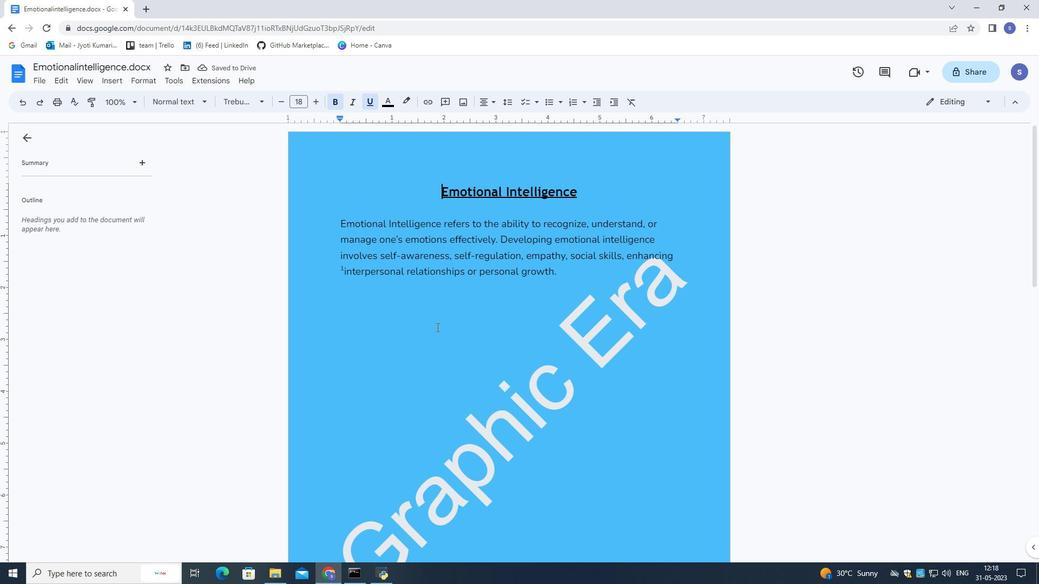 
Action: Mouse scrolled (437, 327) with delta (0, 0)
Screenshot: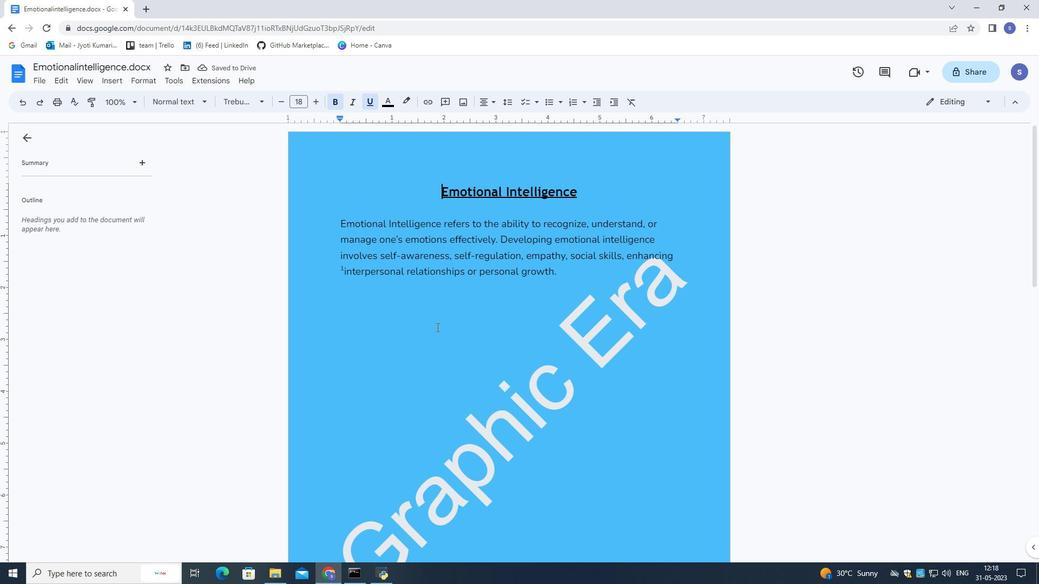 
Action: Mouse moved to (438, 328)
Screenshot: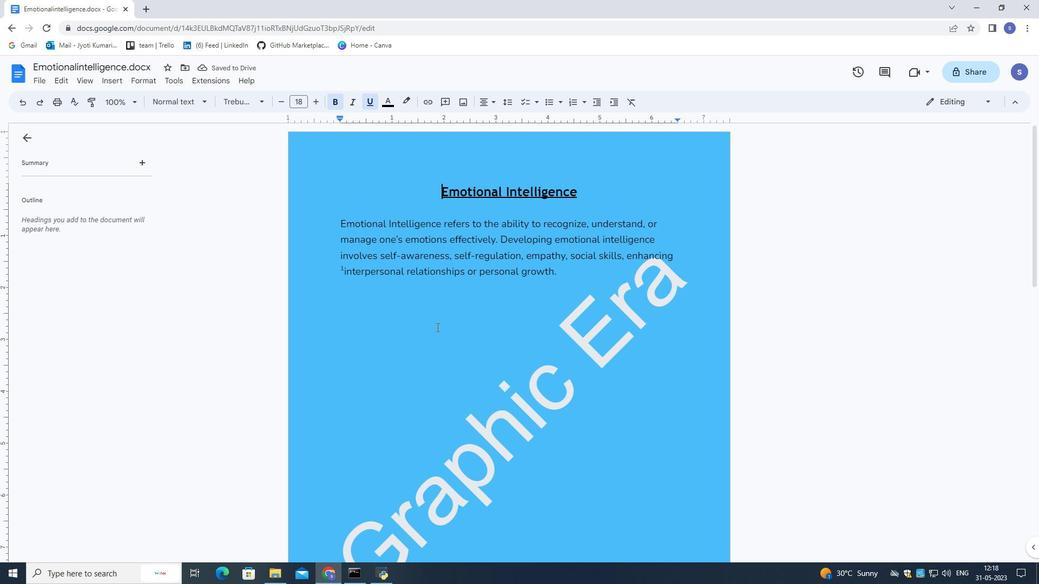 
Action: Mouse scrolled (438, 327) with delta (0, 0)
Screenshot: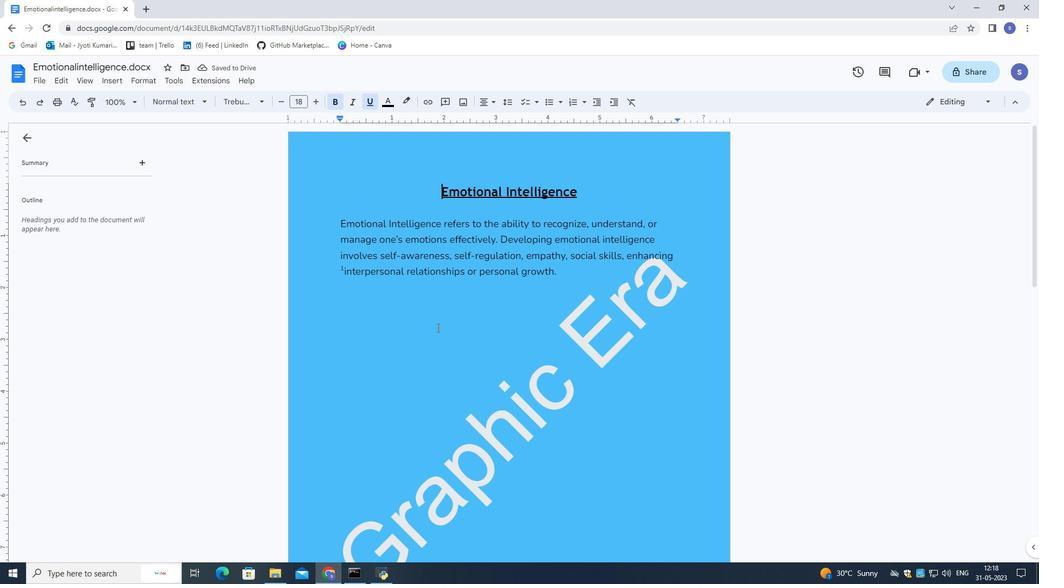 
Action: Mouse scrolled (438, 327) with delta (0, 0)
Screenshot: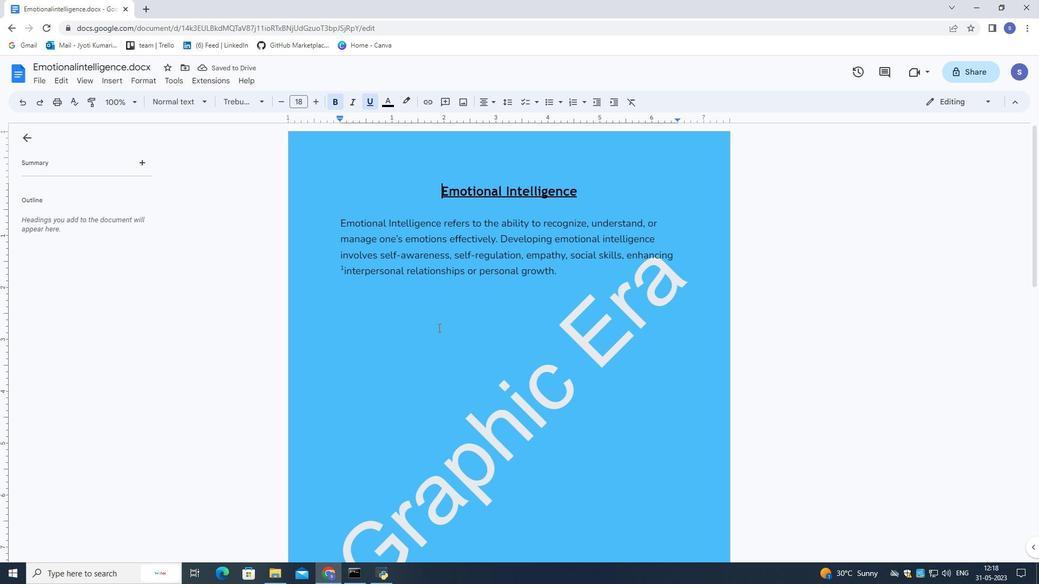 
Action: Mouse scrolled (438, 327) with delta (0, 0)
Screenshot: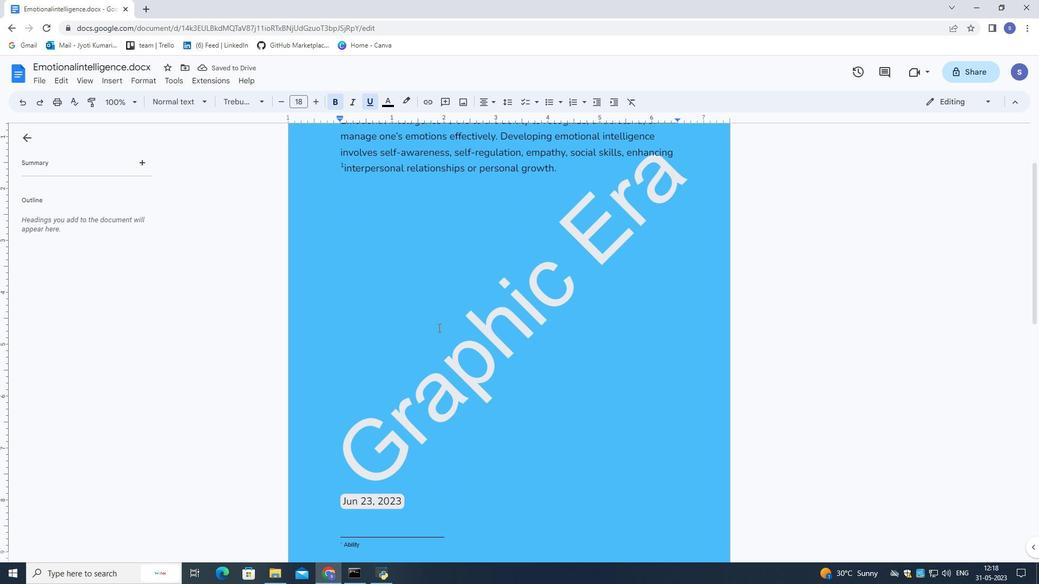 
Action: Mouse scrolled (438, 327) with delta (0, 0)
Screenshot: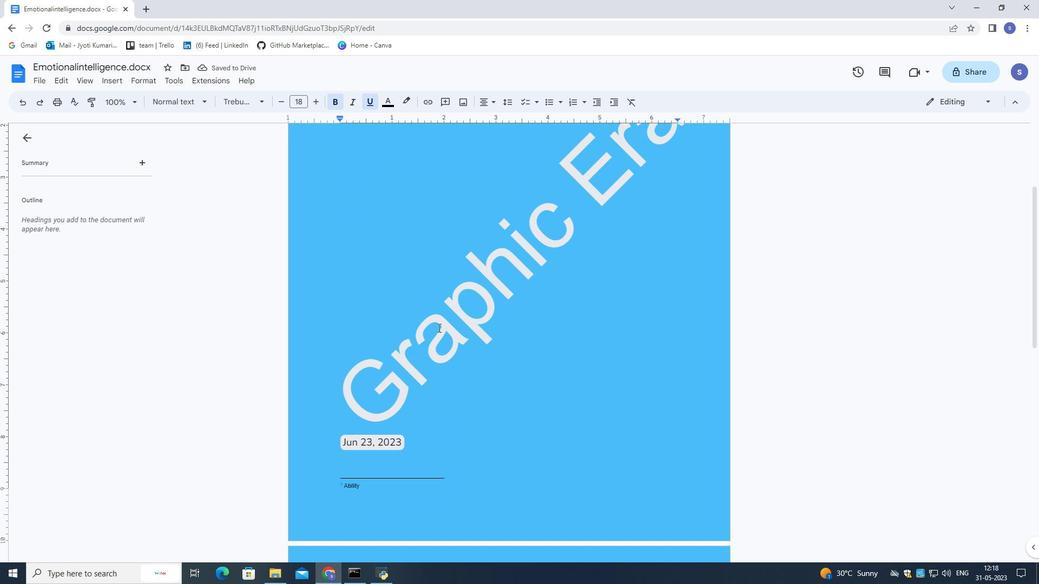 
Action: Mouse scrolled (438, 328) with delta (0, 0)
Screenshot: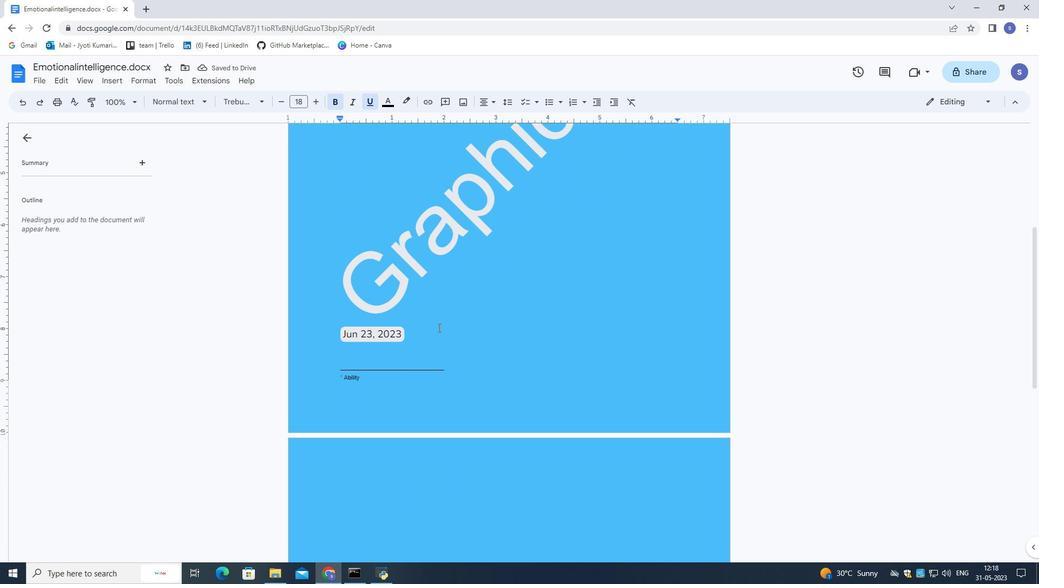 
Action: Mouse scrolled (438, 328) with delta (0, 0)
Screenshot: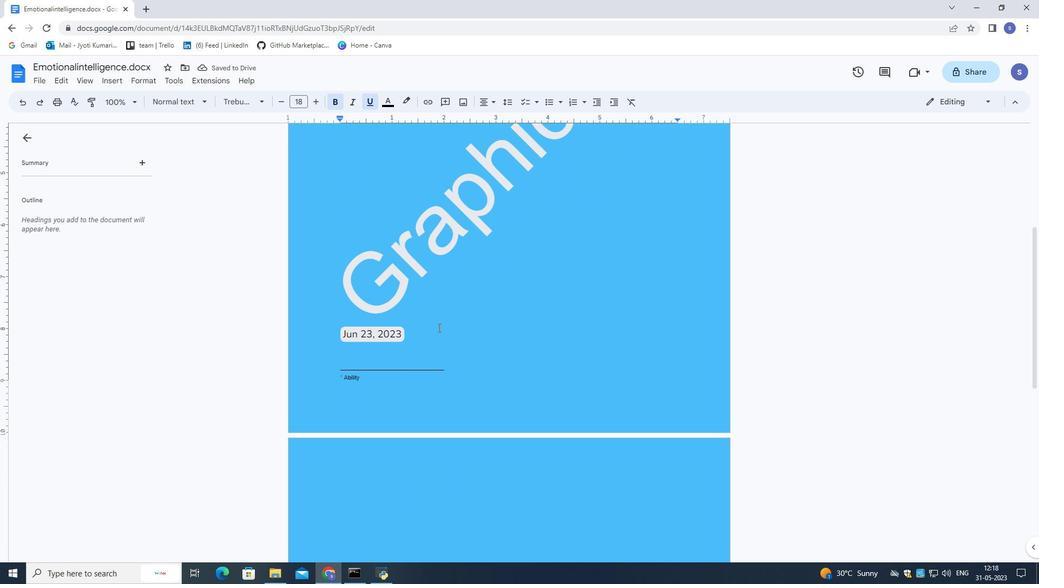 
Action: Mouse scrolled (438, 328) with delta (0, 0)
Screenshot: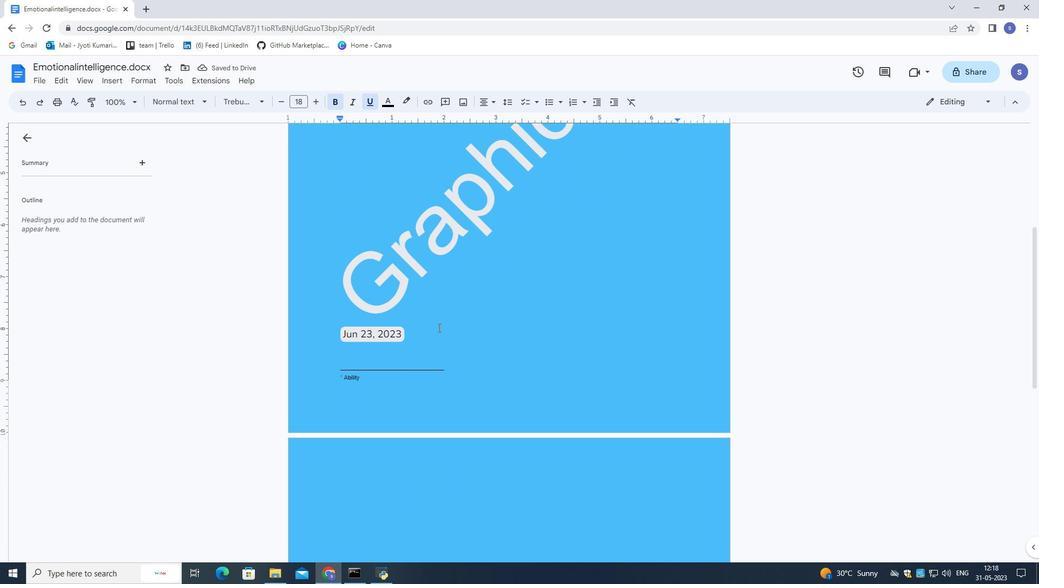 
Action: Mouse scrolled (438, 328) with delta (0, 0)
Screenshot: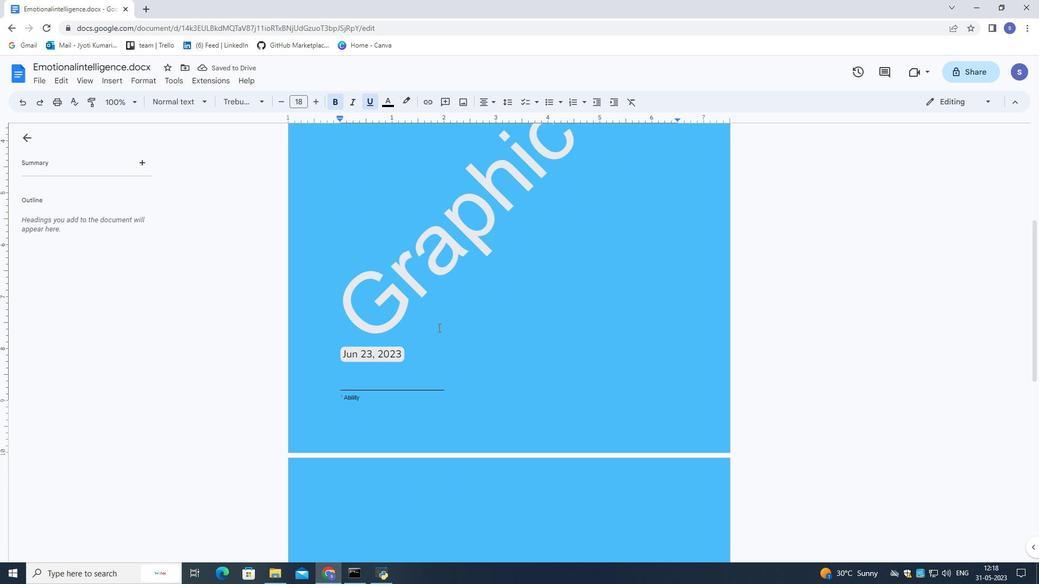 
Action: Mouse moved to (438, 328)
Screenshot: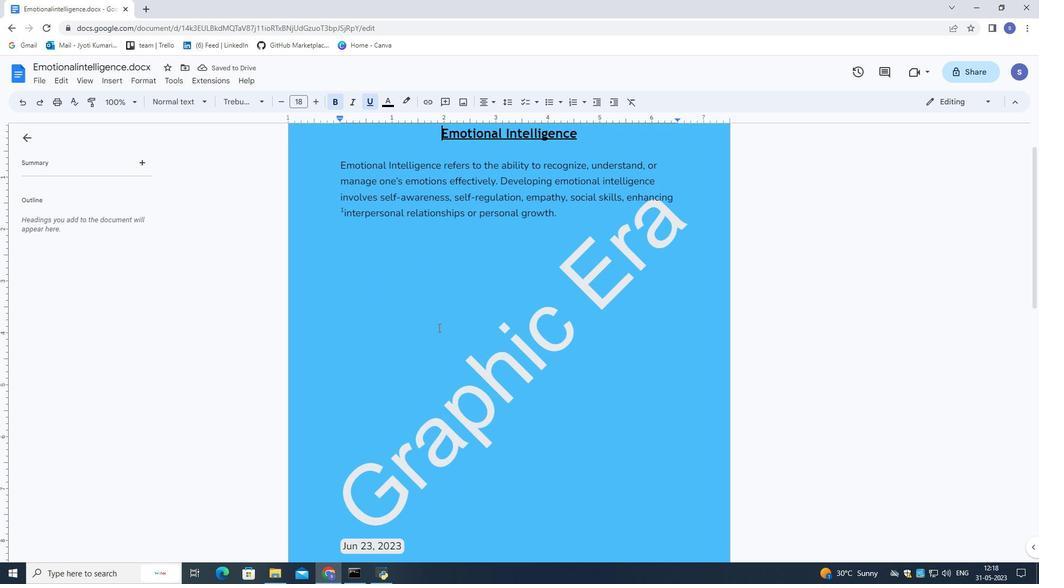 
Action: Mouse scrolled (438, 328) with delta (0, 0)
Screenshot: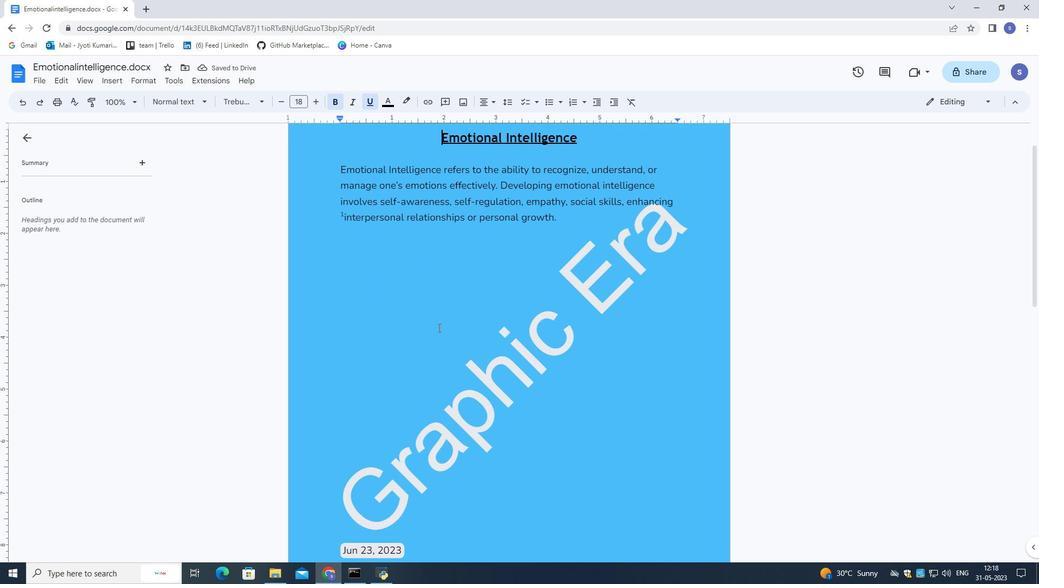 
Action: Mouse scrolled (438, 328) with delta (0, 0)
Screenshot: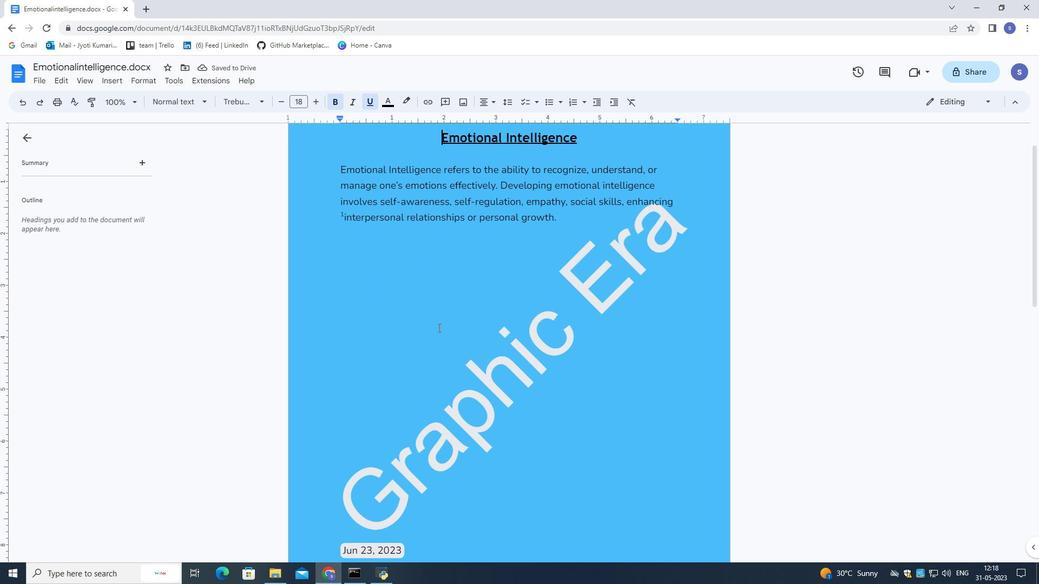 
Action: Mouse moved to (441, 328)
Screenshot: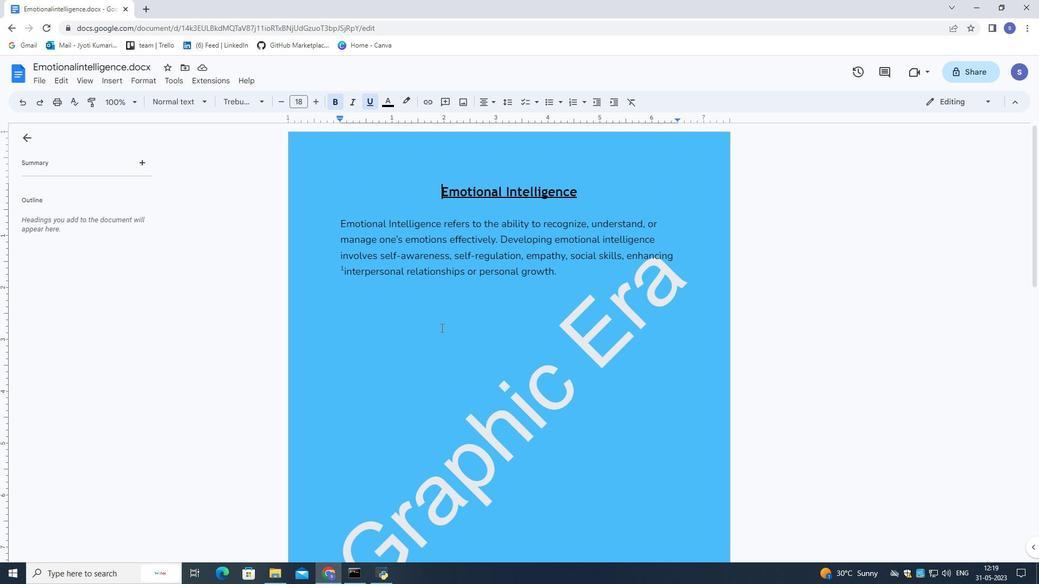 
